 Task: Search one way flight ticket for 5 adults, 2 children, 1 infant in seat and 1 infant on lap in economy from San Antonio: San Antonio International Airport to Greensboro: Piedmont Triad International Airport on 5-1-2023. Choice of flights is Sun country airlines. Number of bags: 2 checked bags. Price is upto 40000. Outbound departure time preference is 9:45.
Action: Mouse moved to (183, 132)
Screenshot: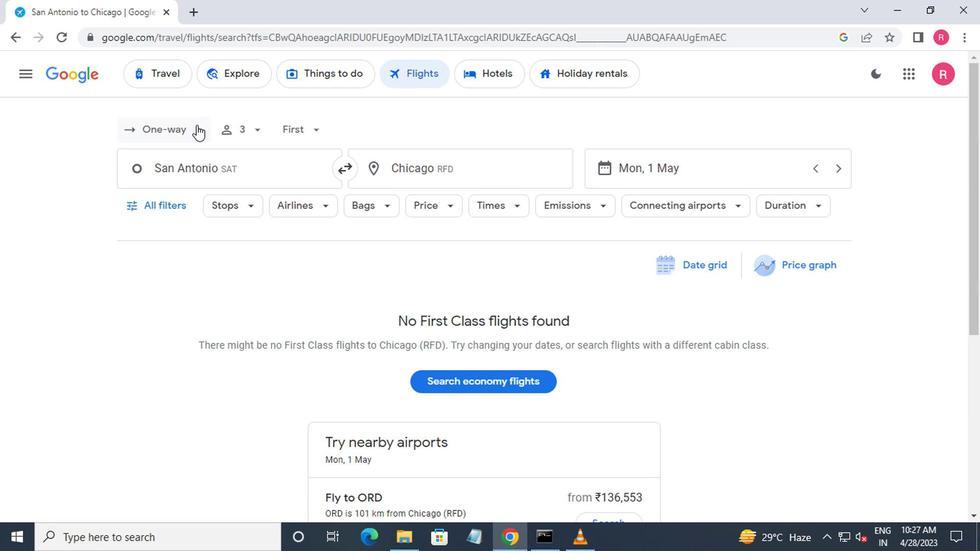 
Action: Mouse pressed left at (183, 132)
Screenshot: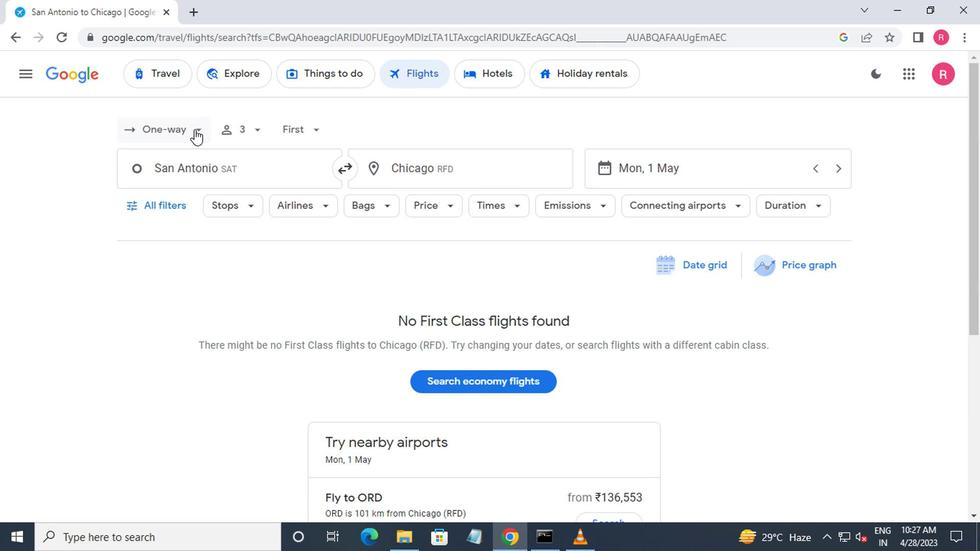 
Action: Mouse moved to (161, 191)
Screenshot: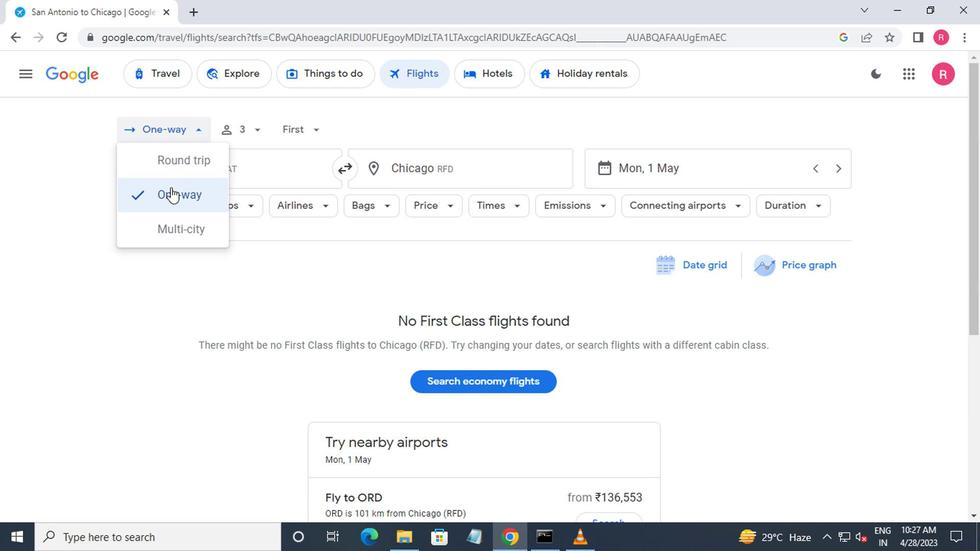 
Action: Mouse pressed left at (161, 191)
Screenshot: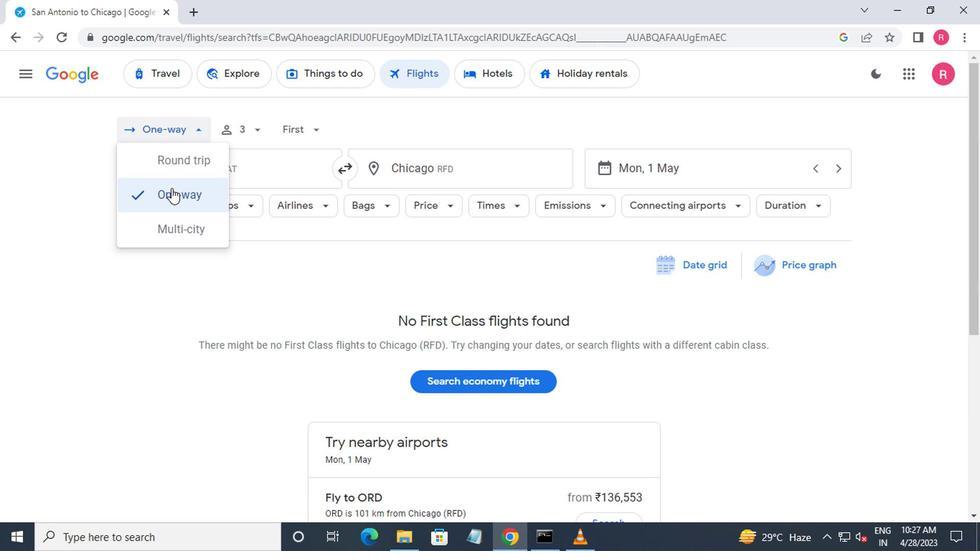 
Action: Mouse moved to (244, 138)
Screenshot: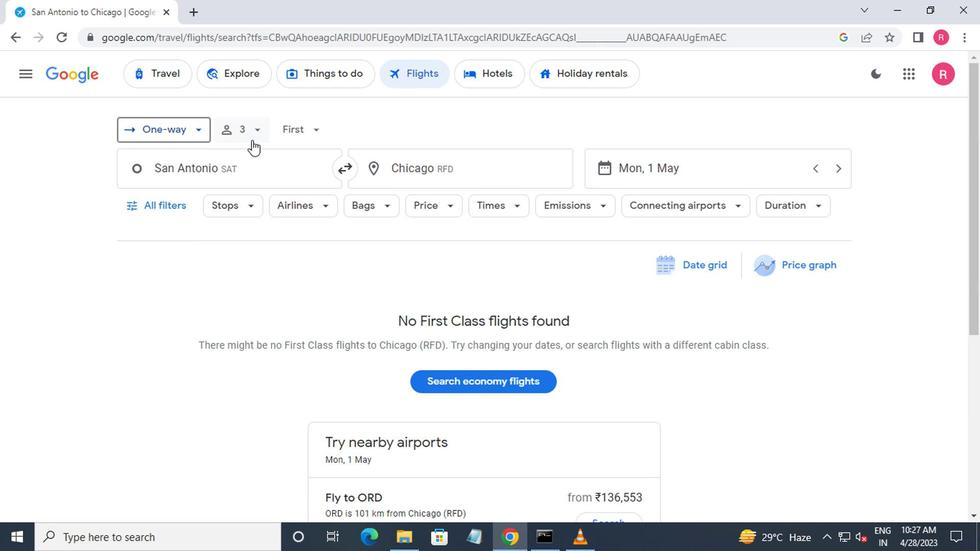 
Action: Mouse pressed left at (244, 138)
Screenshot: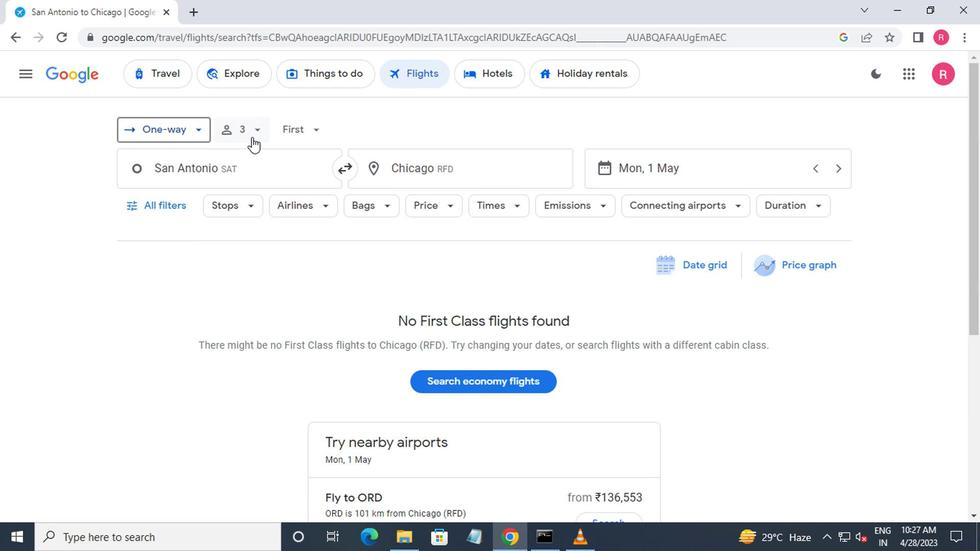 
Action: Mouse moved to (357, 168)
Screenshot: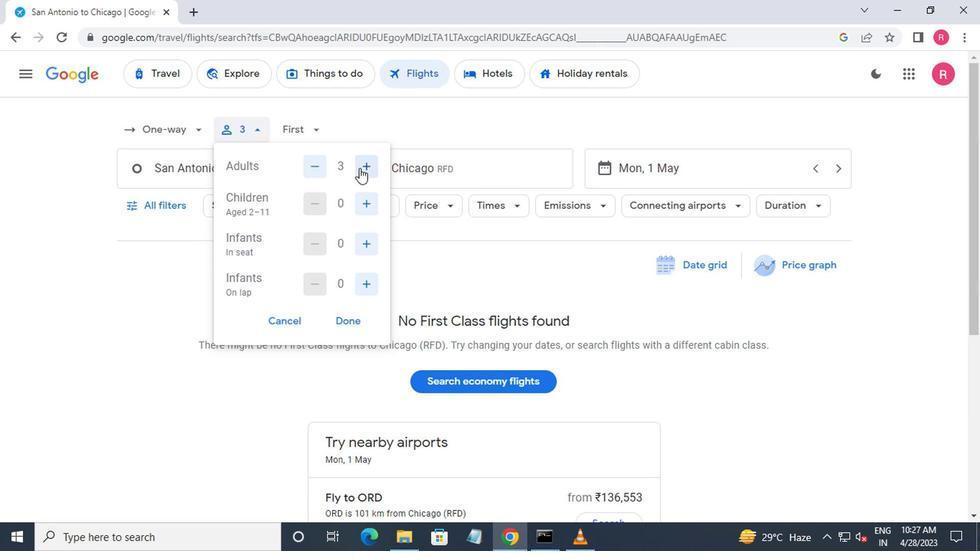 
Action: Mouse pressed left at (357, 168)
Screenshot: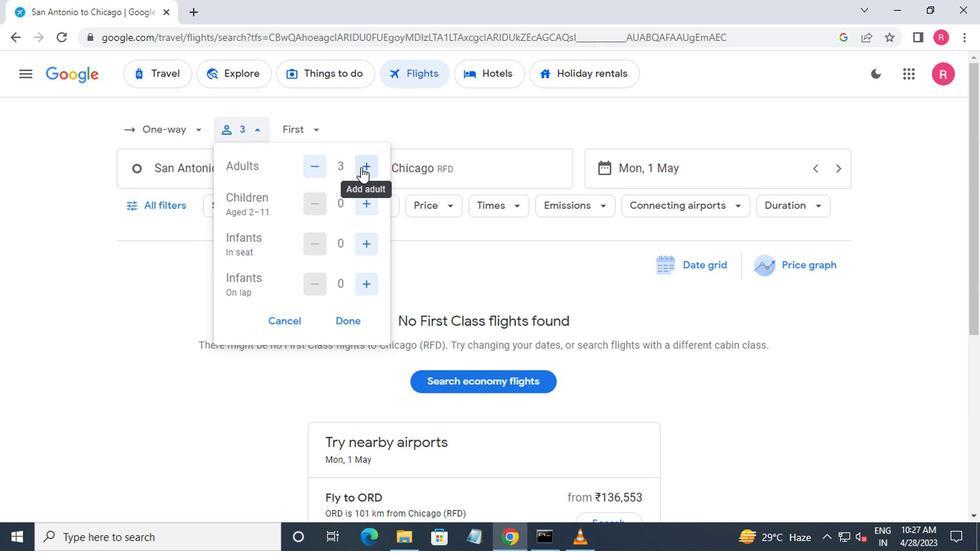 
Action: Mouse pressed left at (357, 168)
Screenshot: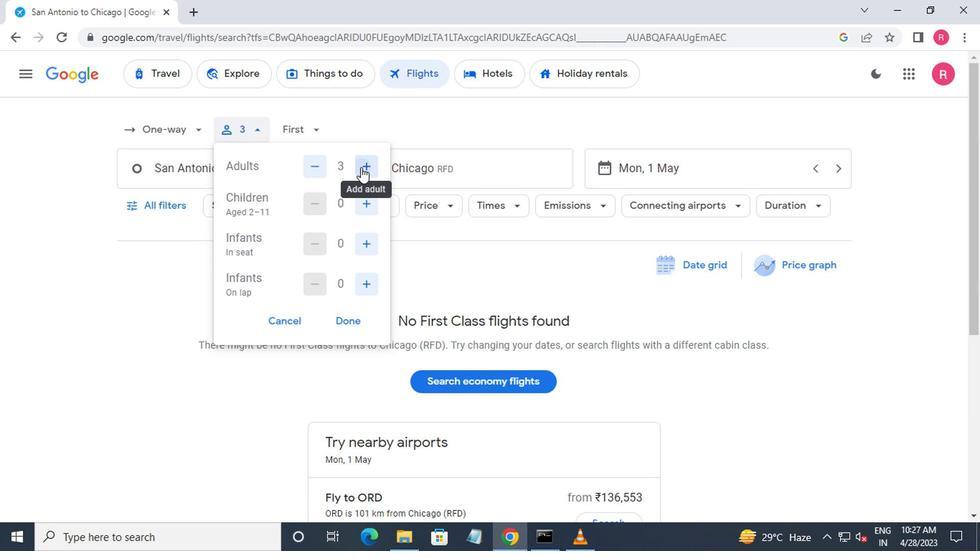 
Action: Mouse moved to (366, 204)
Screenshot: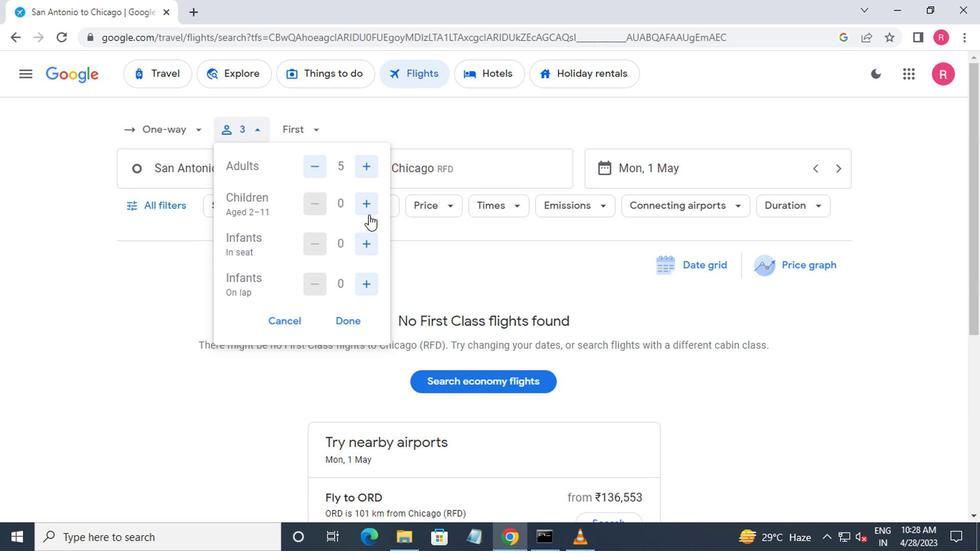 
Action: Mouse pressed left at (366, 204)
Screenshot: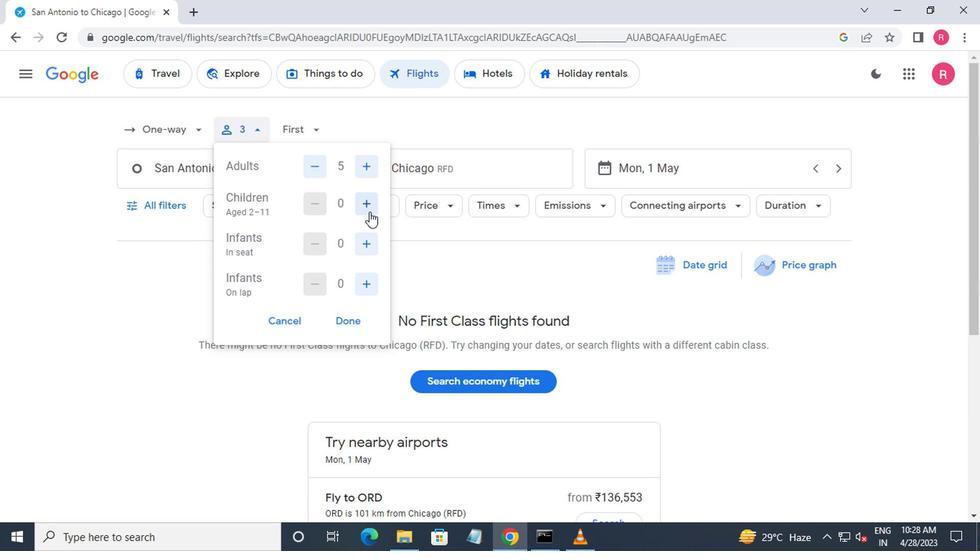 
Action: Mouse pressed left at (366, 204)
Screenshot: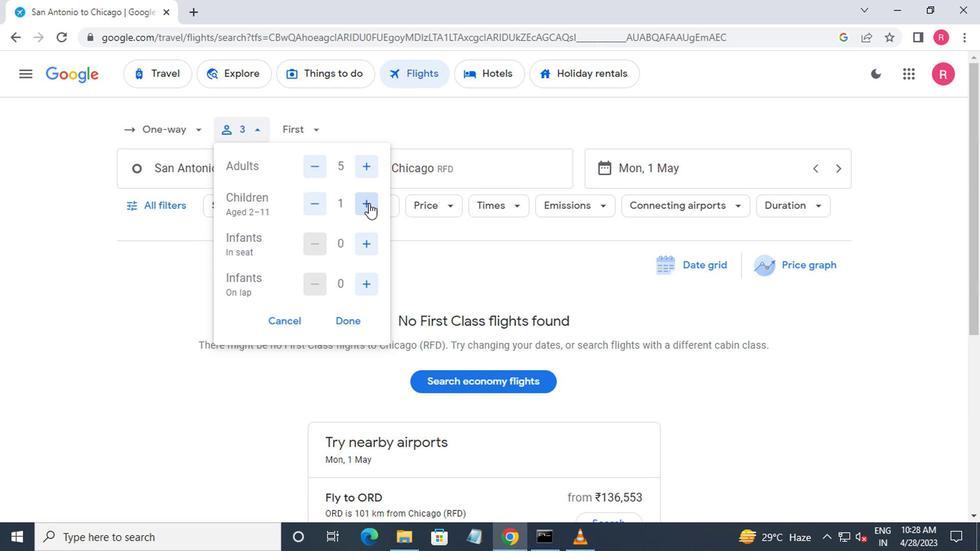 
Action: Mouse moved to (361, 239)
Screenshot: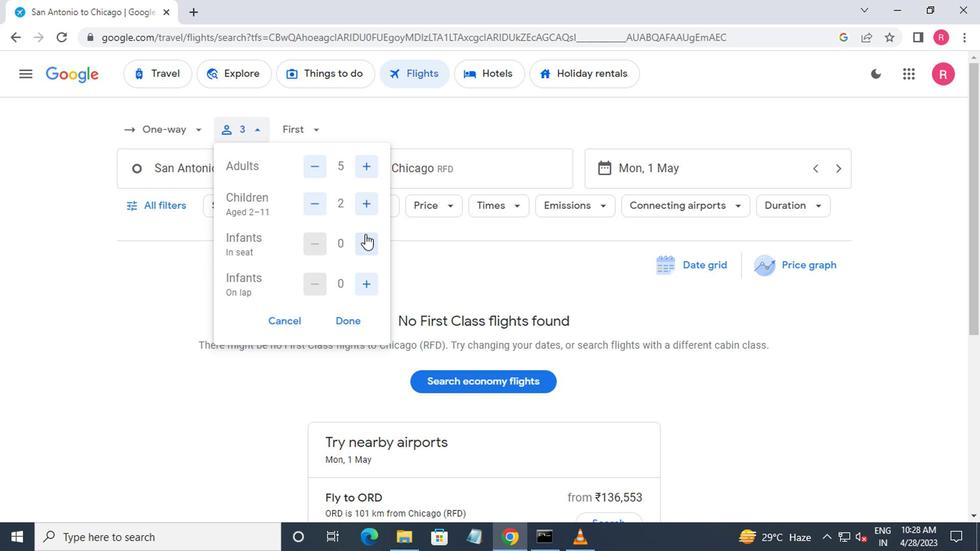 
Action: Mouse pressed left at (361, 239)
Screenshot: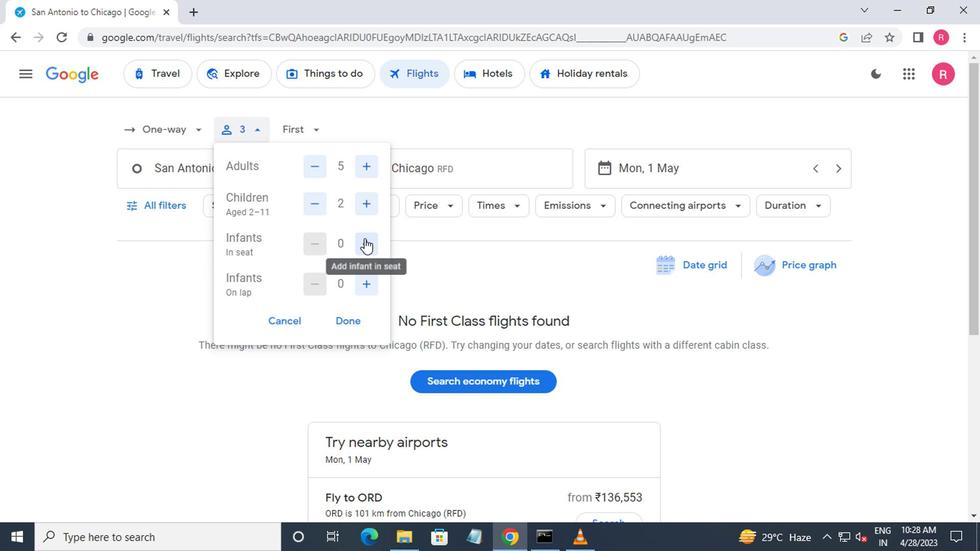 
Action: Mouse moved to (358, 280)
Screenshot: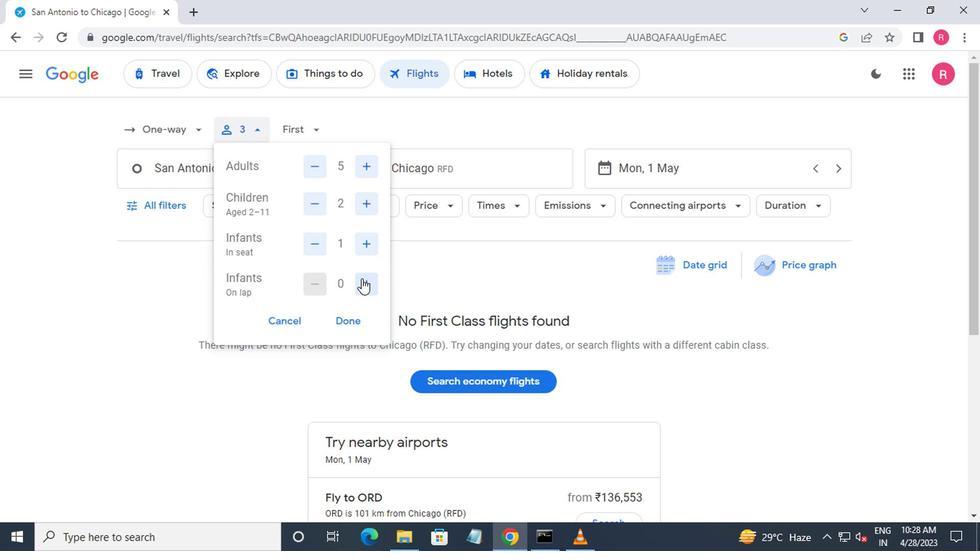
Action: Mouse pressed left at (358, 280)
Screenshot: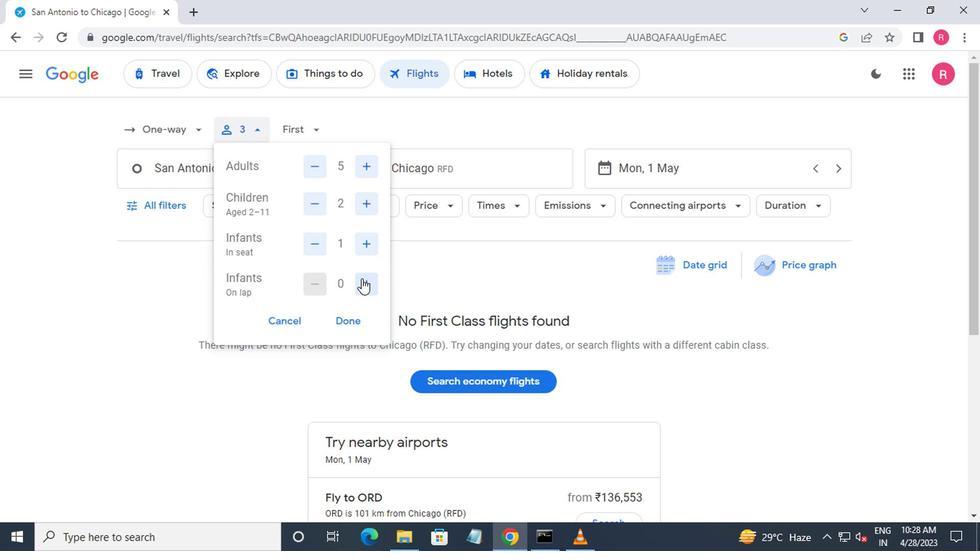 
Action: Mouse moved to (346, 317)
Screenshot: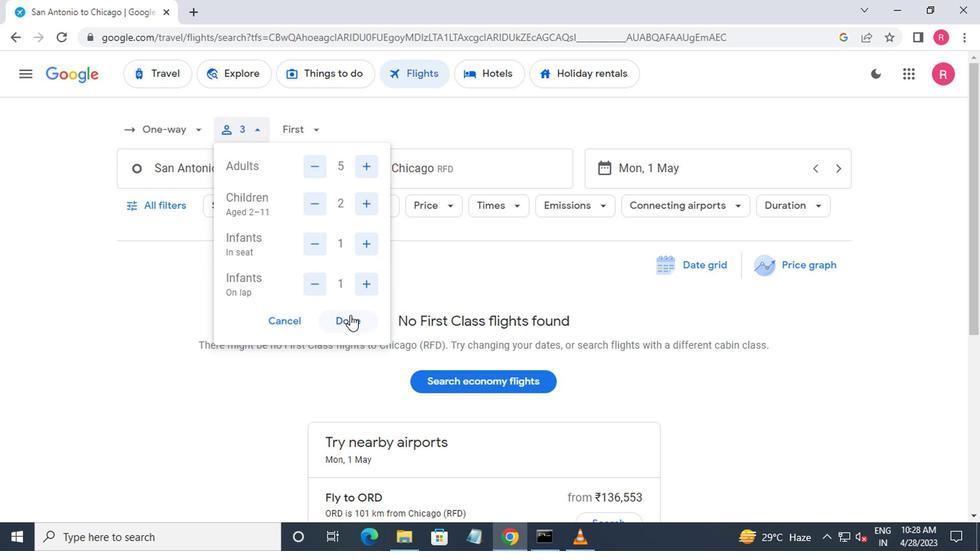 
Action: Mouse pressed left at (346, 317)
Screenshot: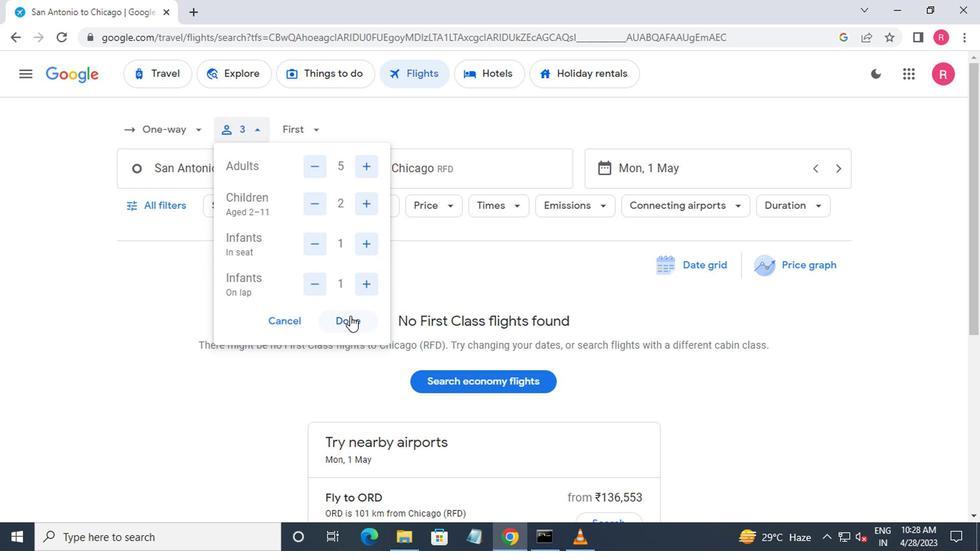 
Action: Mouse moved to (302, 138)
Screenshot: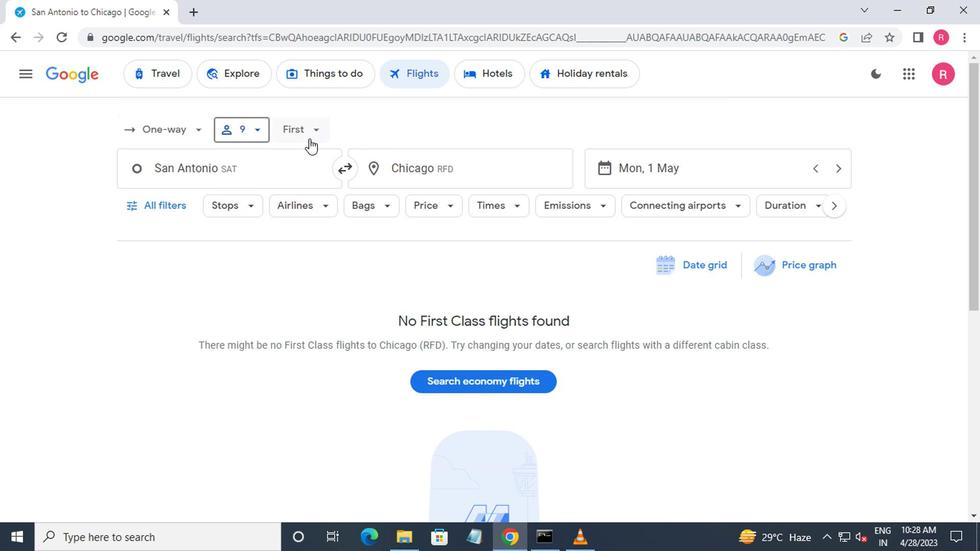 
Action: Mouse pressed left at (302, 138)
Screenshot: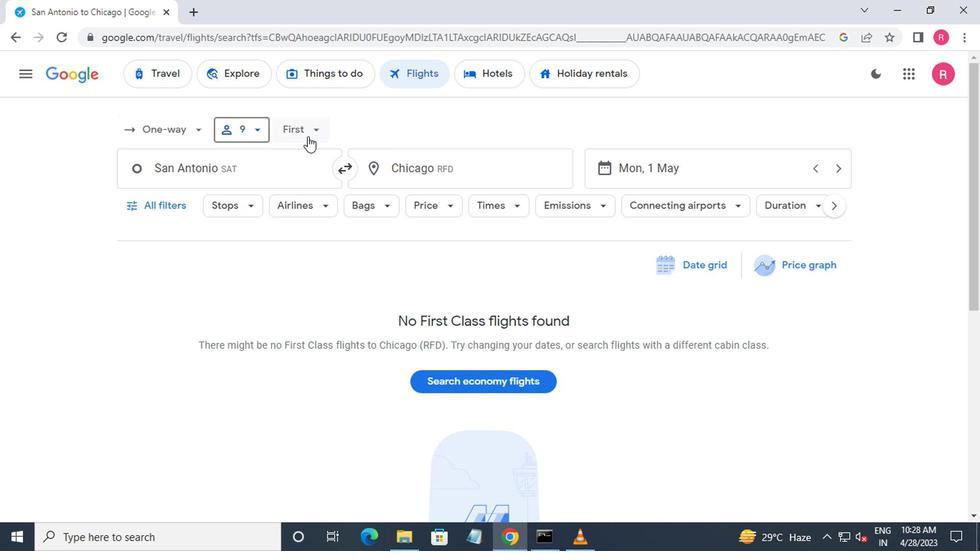 
Action: Mouse moved to (324, 171)
Screenshot: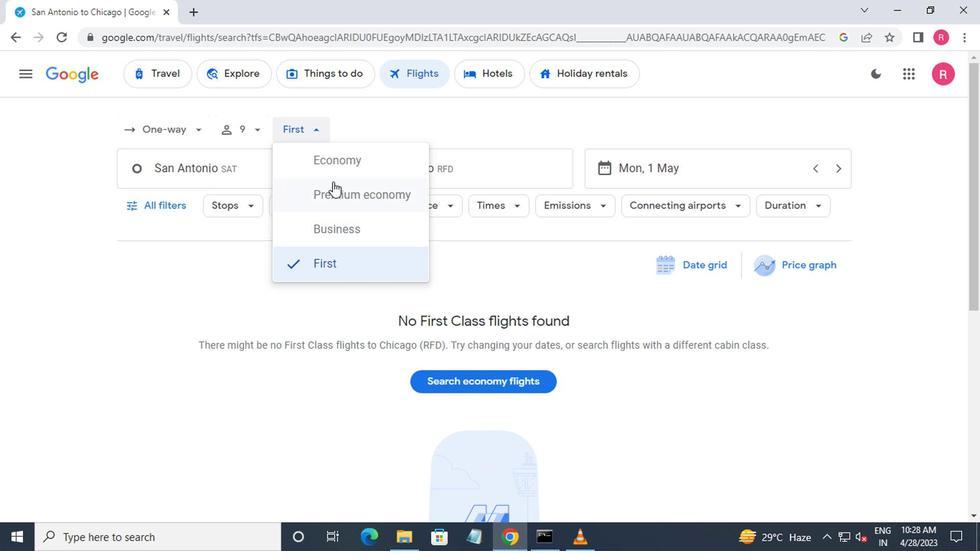 
Action: Mouse pressed left at (324, 171)
Screenshot: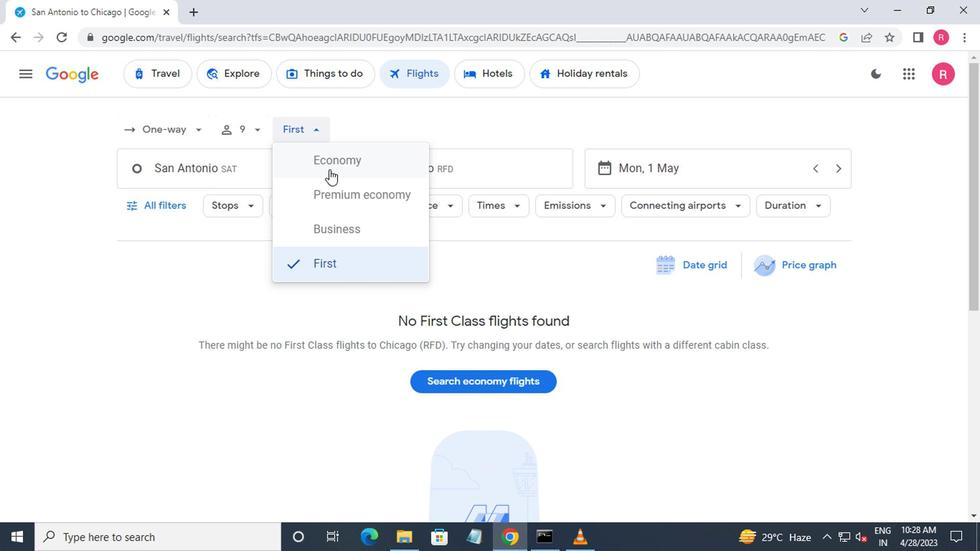 
Action: Mouse moved to (255, 179)
Screenshot: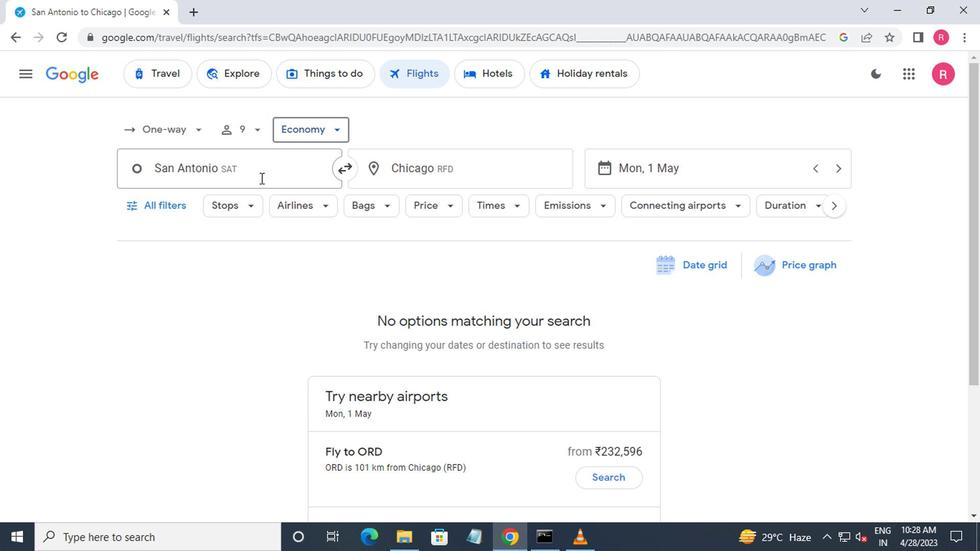 
Action: Mouse pressed left at (255, 179)
Screenshot: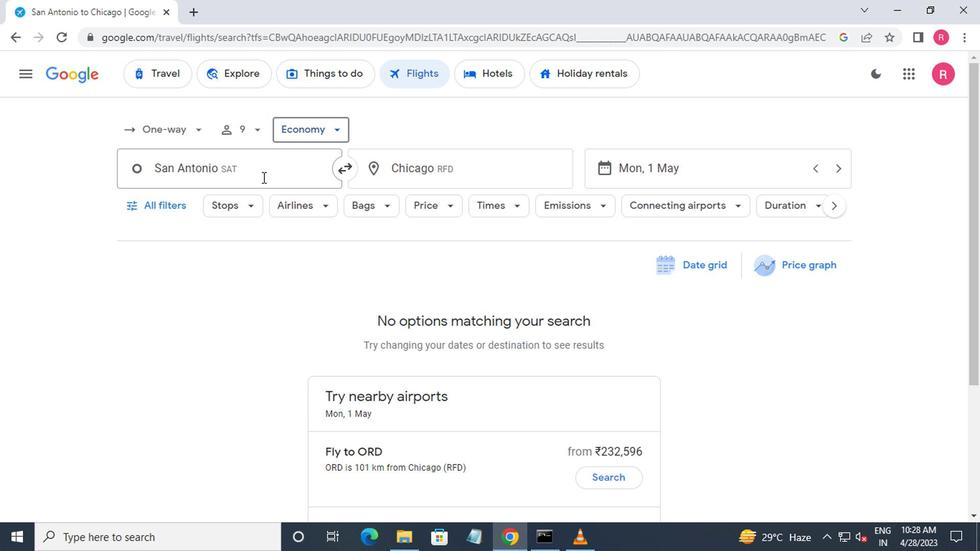 
Action: Mouse moved to (478, 168)
Screenshot: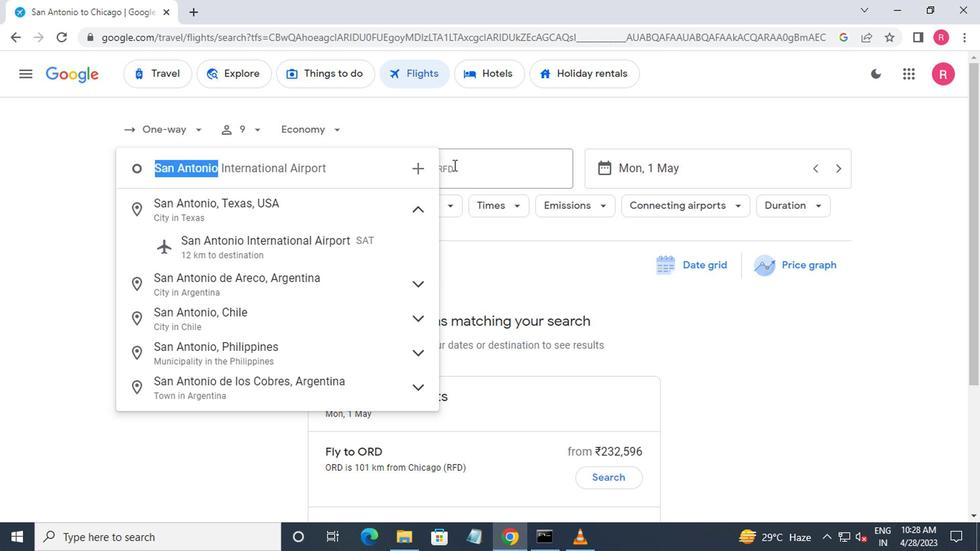 
Action: Mouse pressed left at (478, 168)
Screenshot: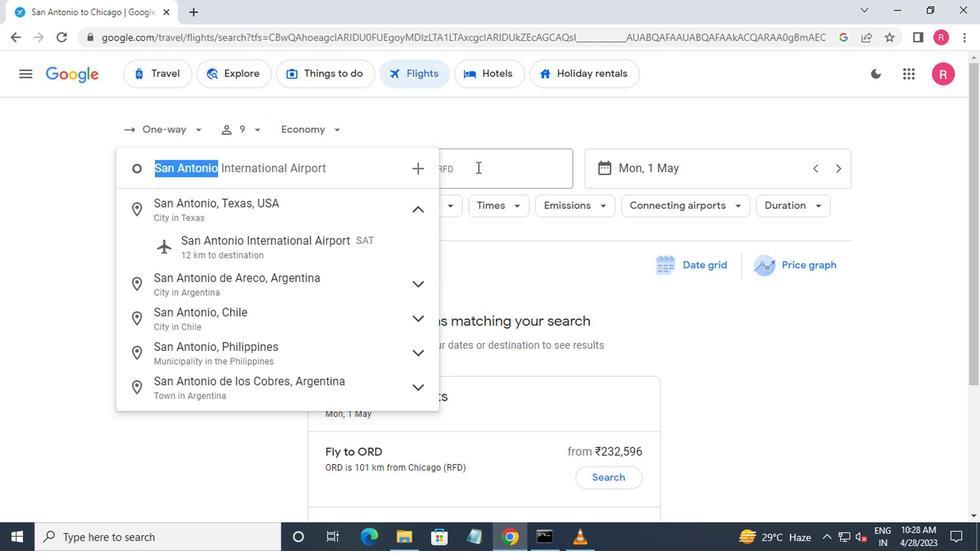 
Action: Mouse moved to (429, 151)
Screenshot: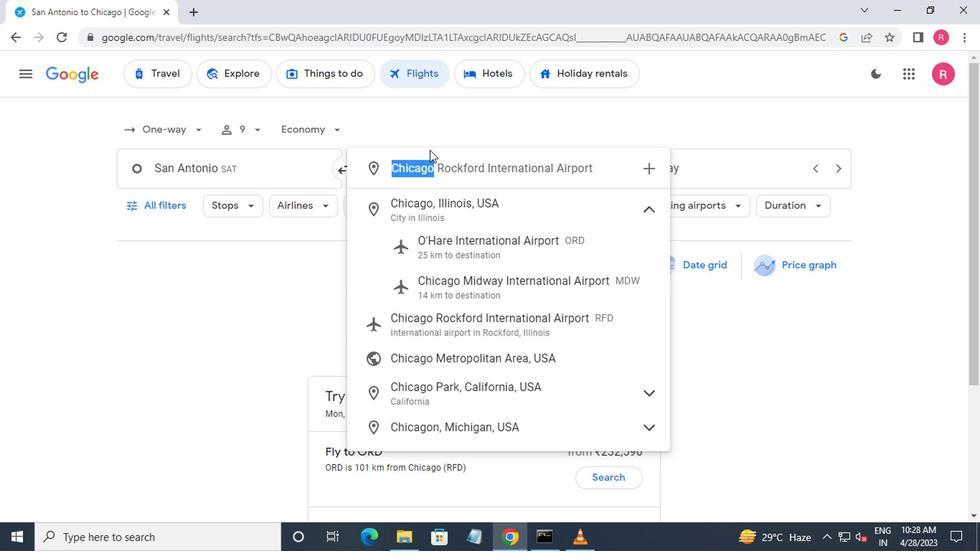 
Action: Key pressed pied
Screenshot: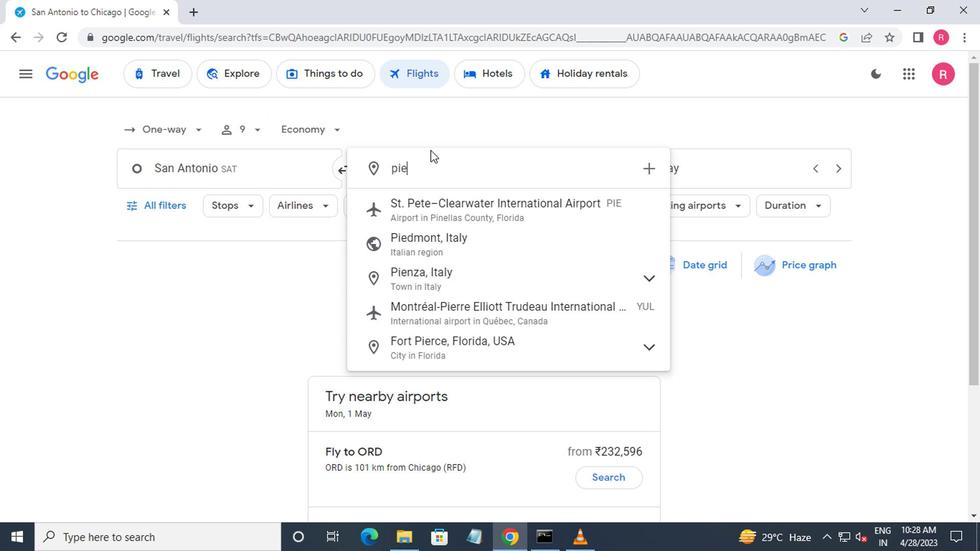 
Action: Mouse moved to (457, 283)
Screenshot: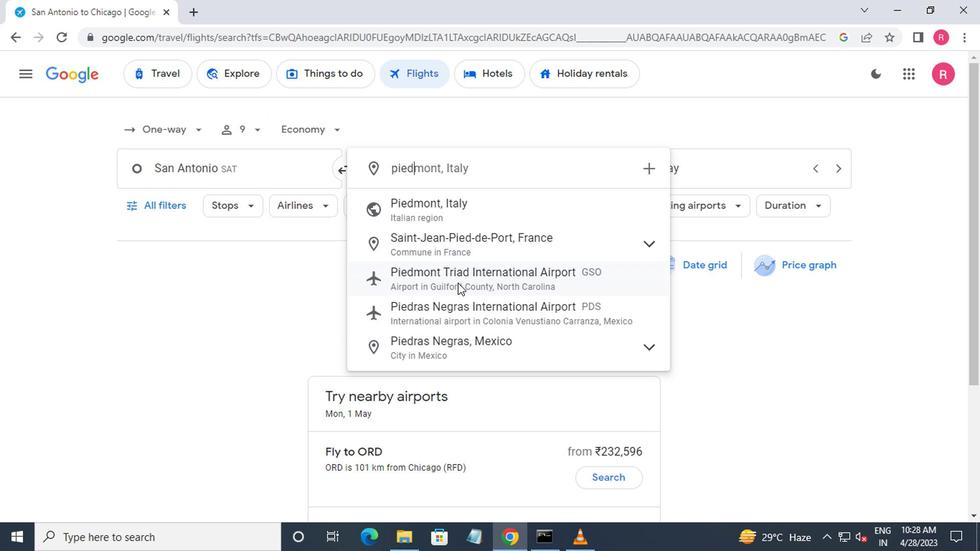 
Action: Mouse pressed left at (457, 283)
Screenshot: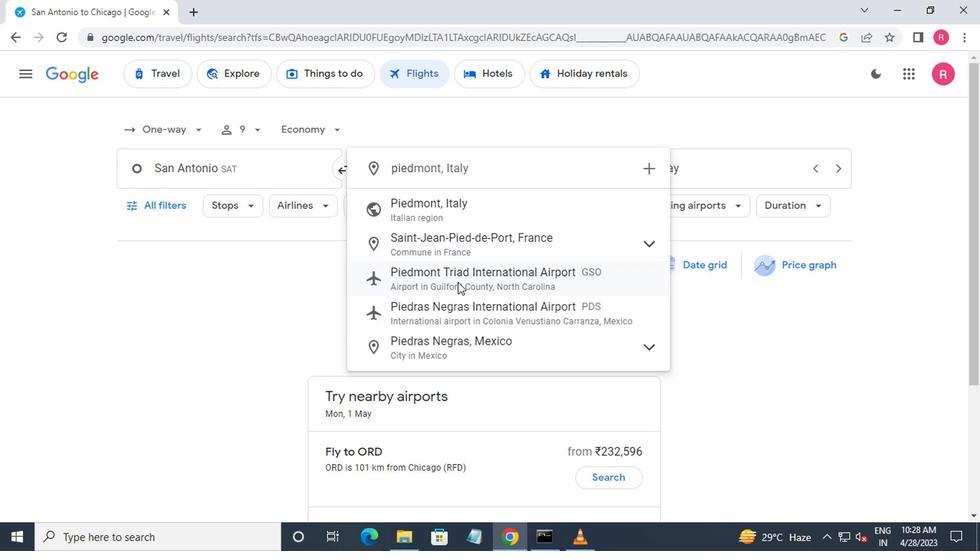 
Action: Mouse moved to (699, 174)
Screenshot: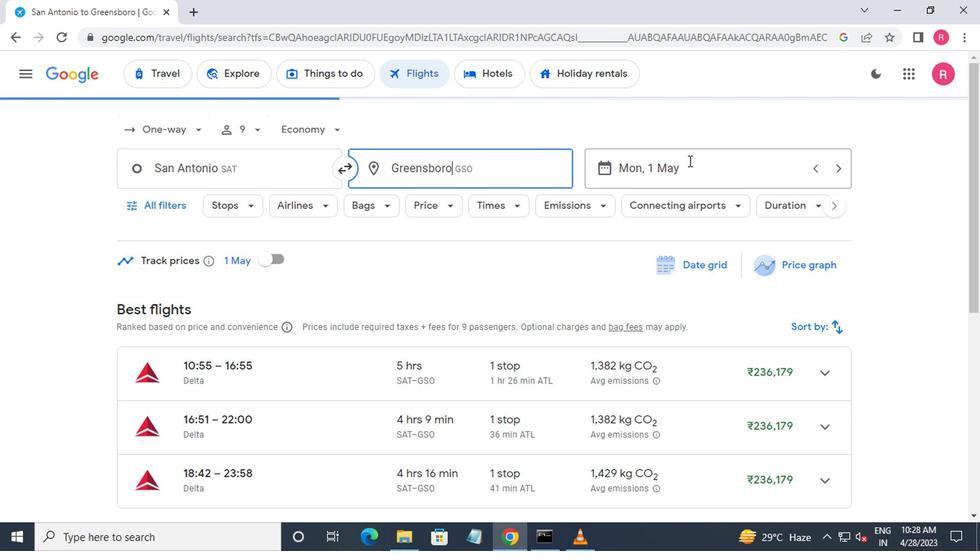 
Action: Mouse pressed left at (699, 174)
Screenshot: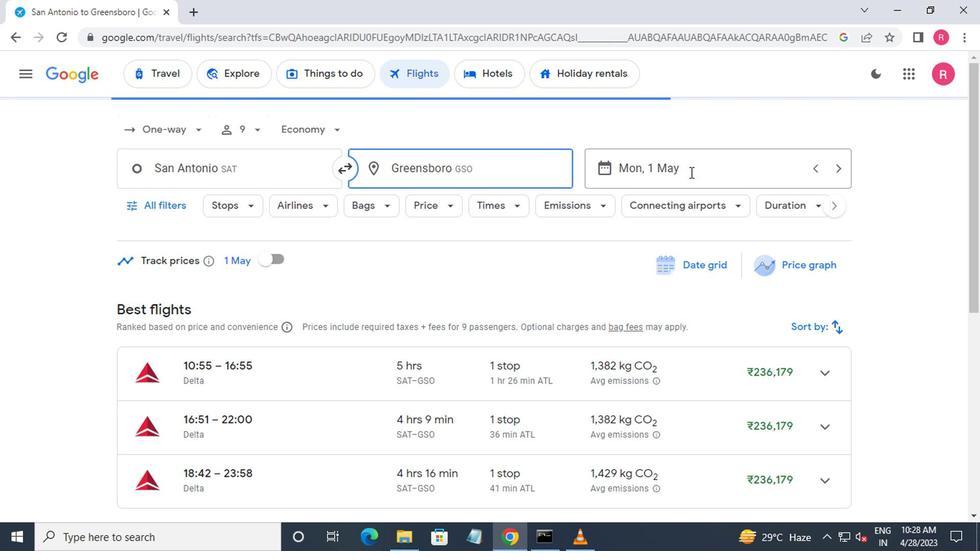 
Action: Mouse moved to (689, 149)
Screenshot: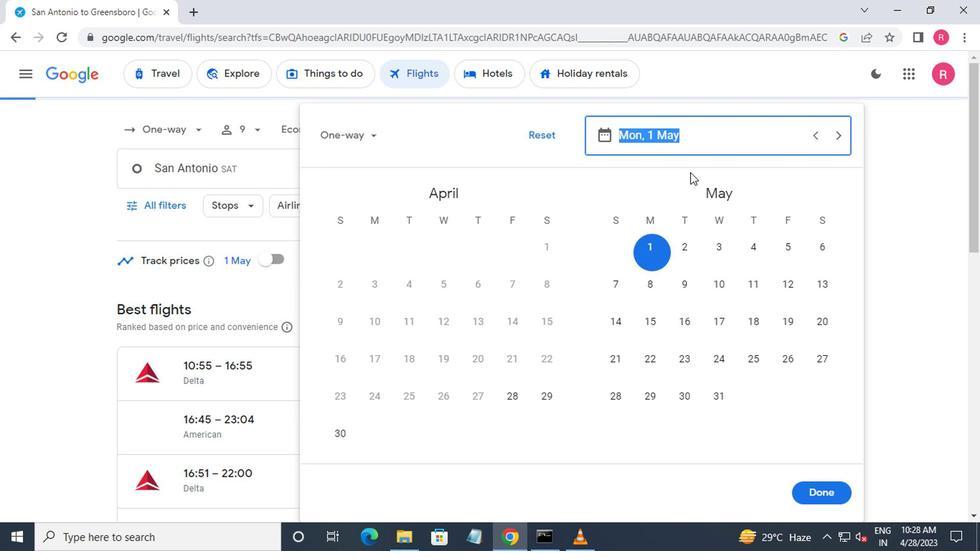 
Action: Key pressed <Key.enter>
Screenshot: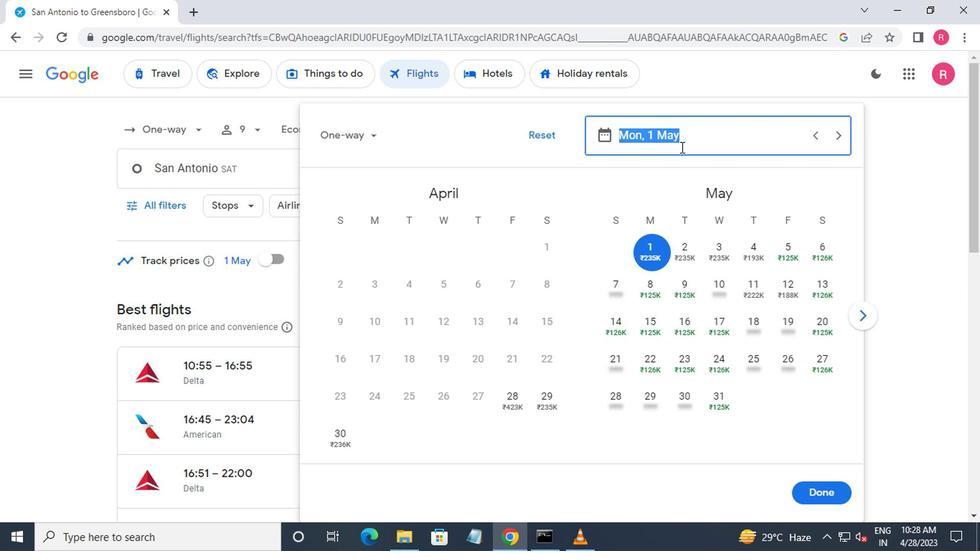 
Action: Mouse moved to (123, 199)
Screenshot: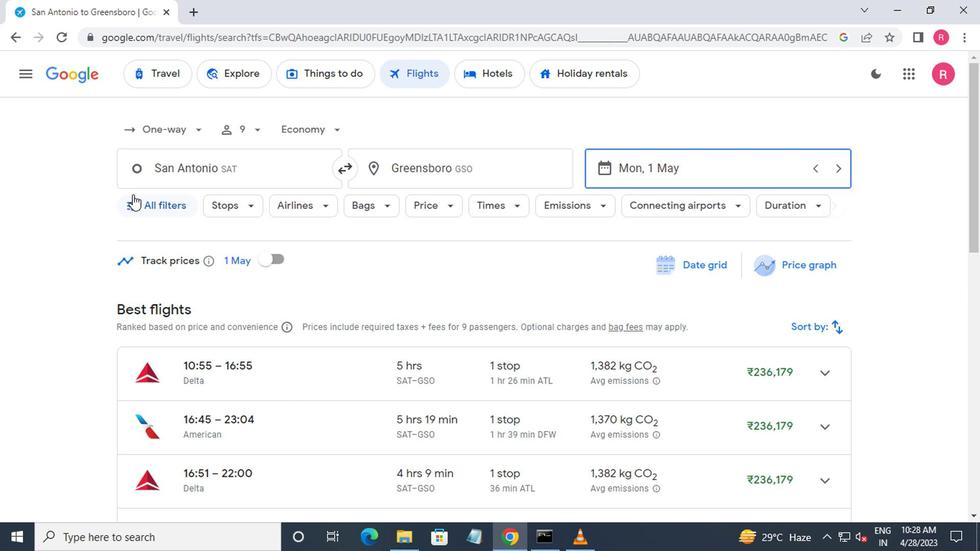 
Action: Mouse pressed left at (123, 199)
Screenshot: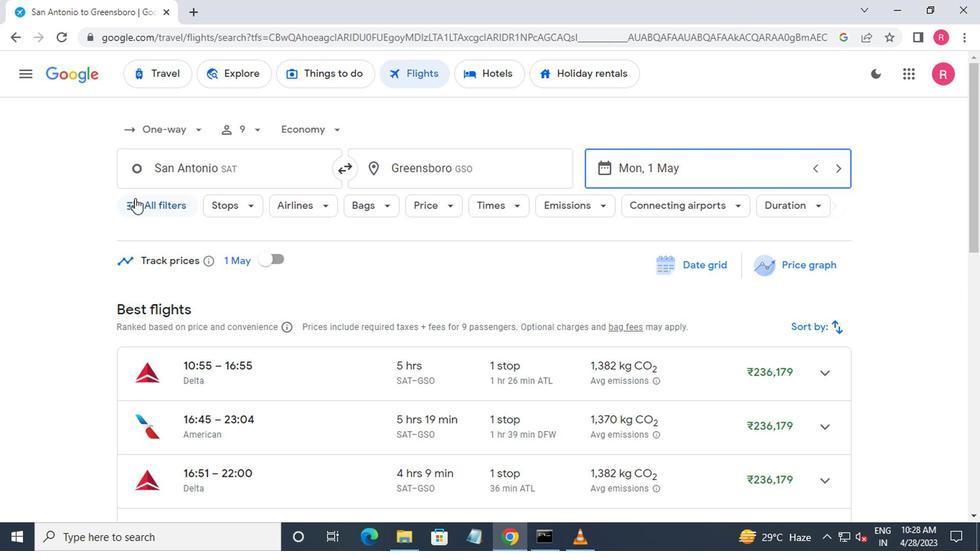 
Action: Mouse moved to (123, 211)
Screenshot: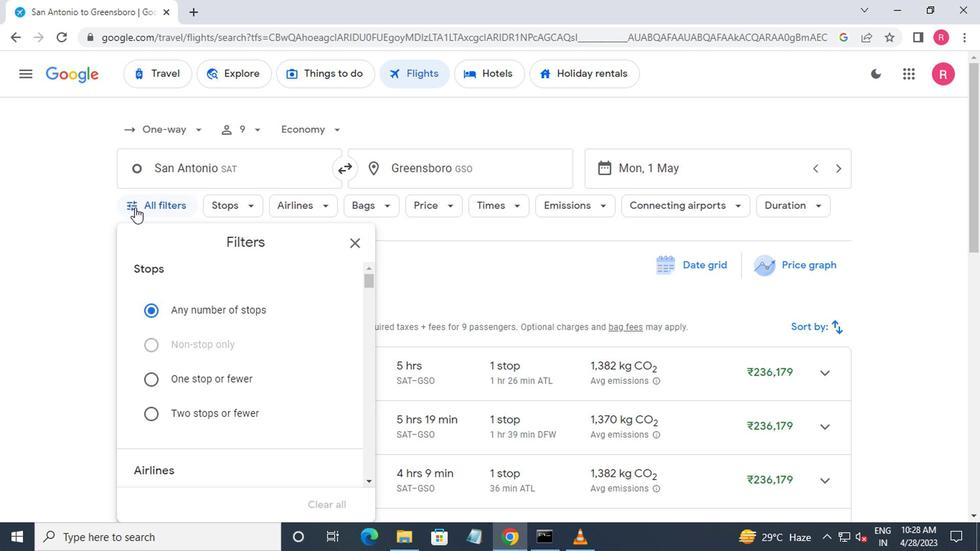 
Action: Mouse scrolled (123, 211) with delta (0, 0)
Screenshot: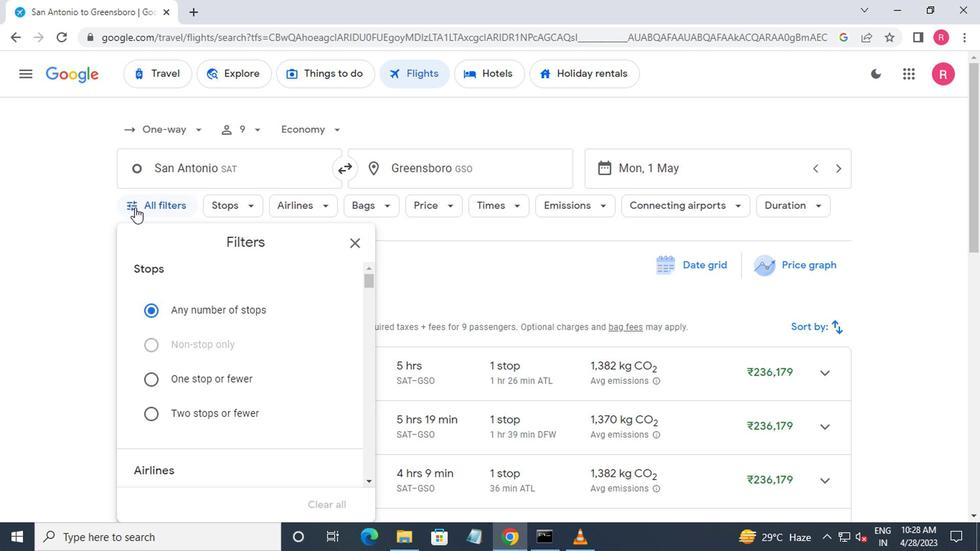 
Action: Mouse moved to (135, 236)
Screenshot: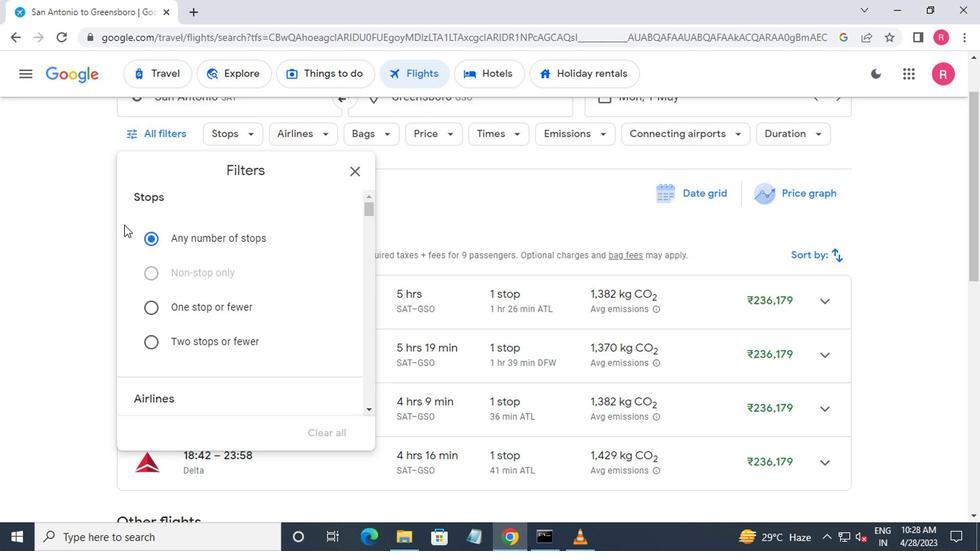 
Action: Mouse scrolled (135, 236) with delta (0, 0)
Screenshot: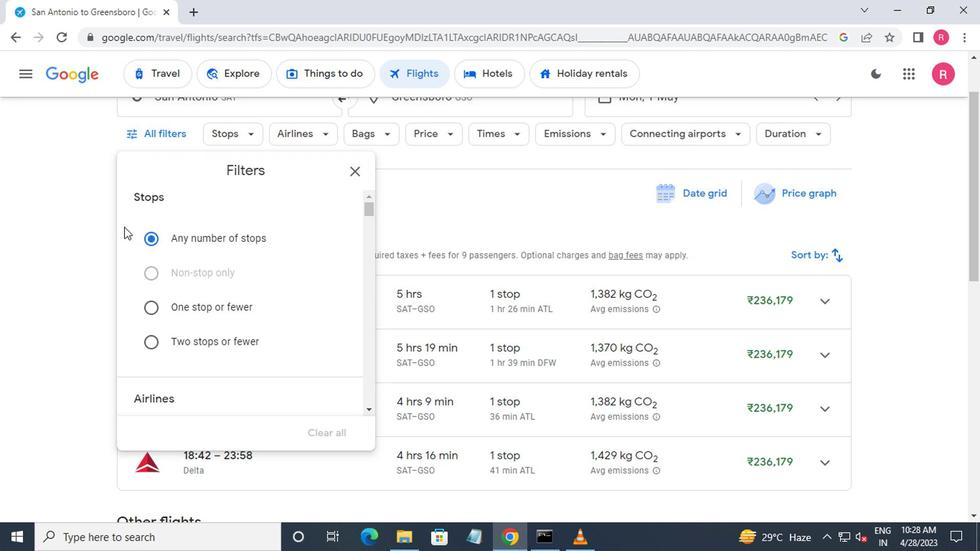 
Action: Mouse moved to (136, 236)
Screenshot: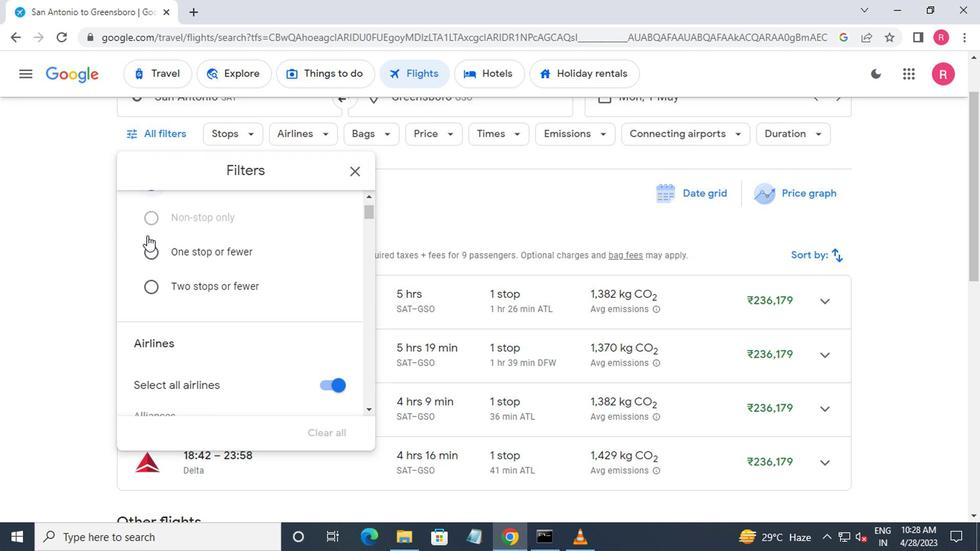 
Action: Mouse scrolled (136, 236) with delta (0, 0)
Screenshot: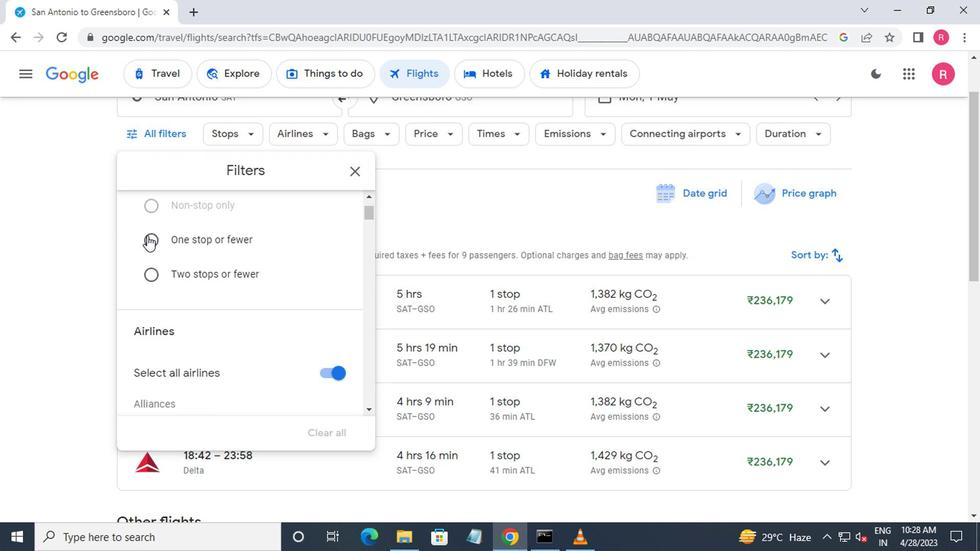 
Action: Mouse moved to (138, 238)
Screenshot: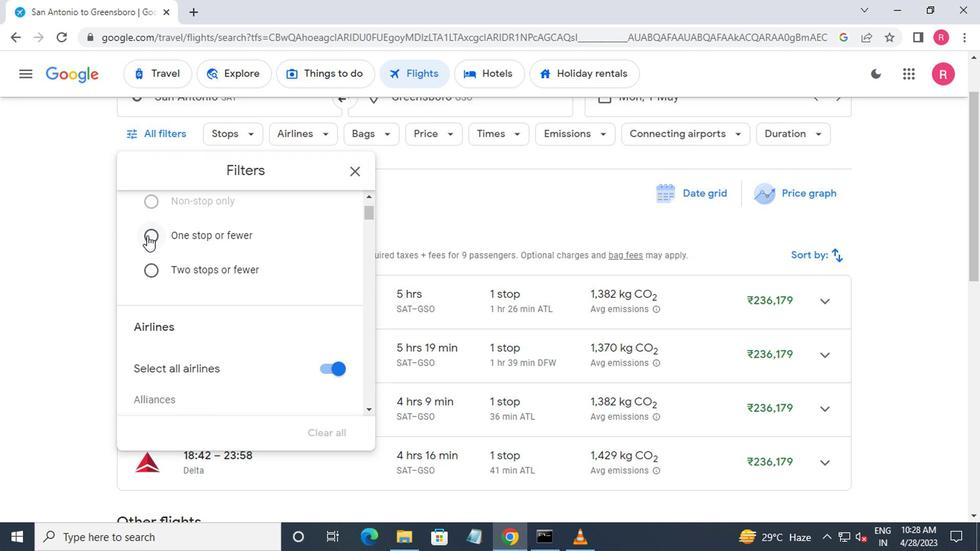 
Action: Mouse scrolled (138, 237) with delta (0, 0)
Screenshot: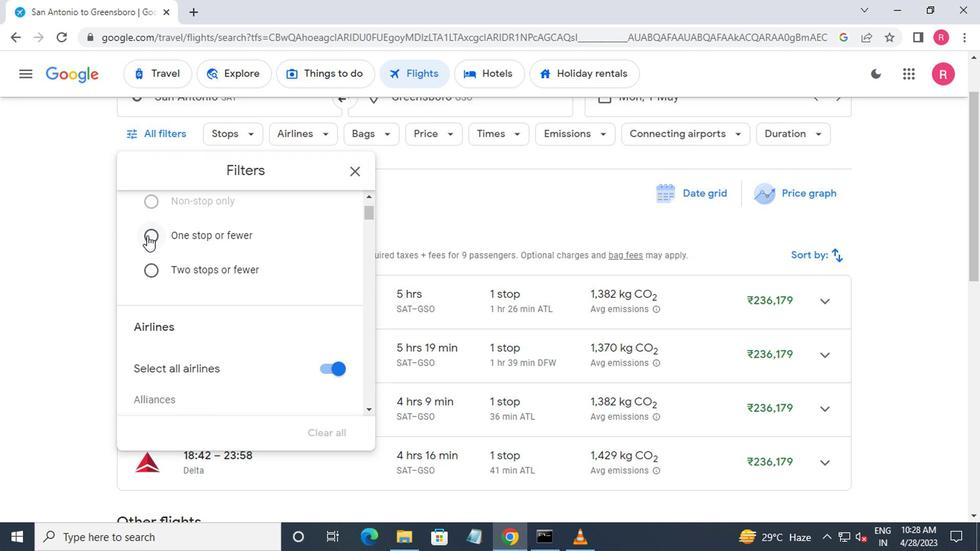 
Action: Mouse moved to (330, 226)
Screenshot: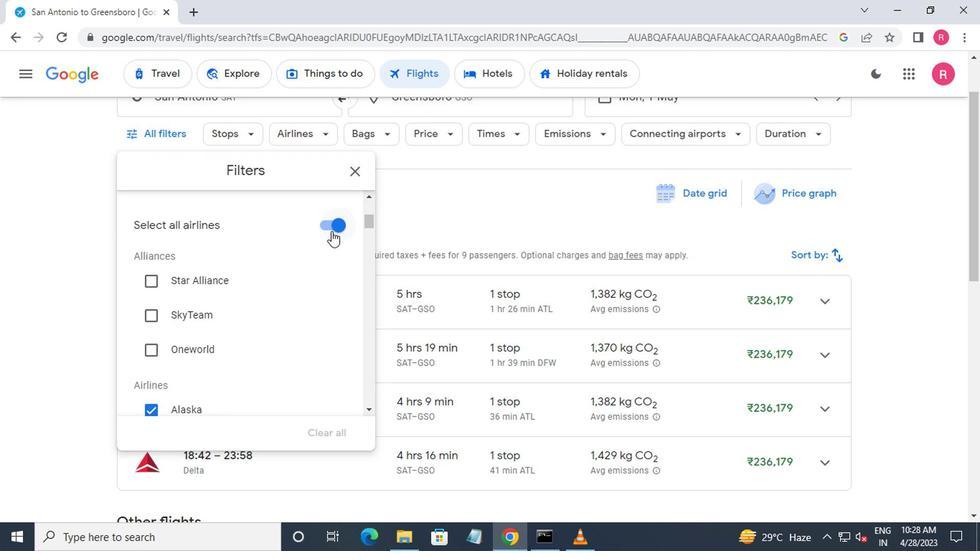 
Action: Mouse pressed left at (330, 226)
Screenshot: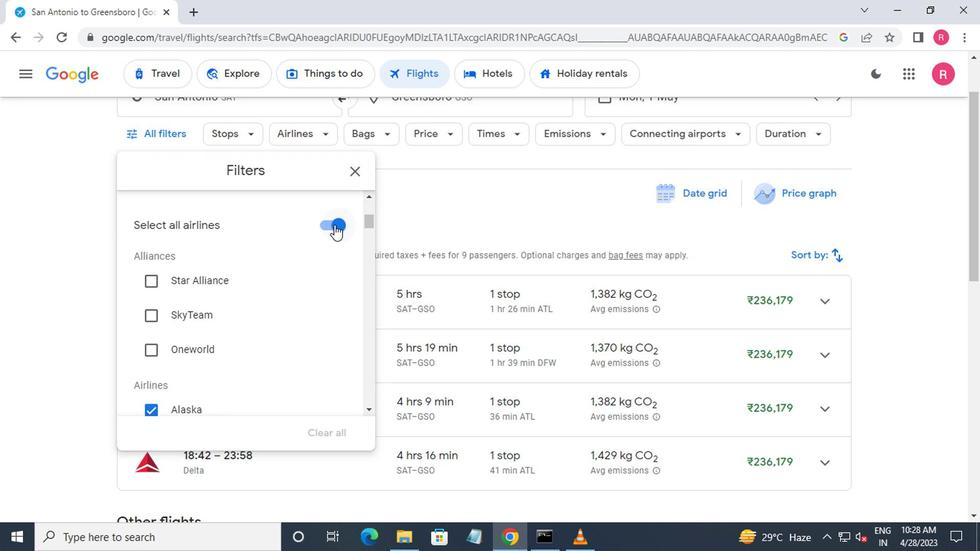 
Action: Mouse moved to (189, 289)
Screenshot: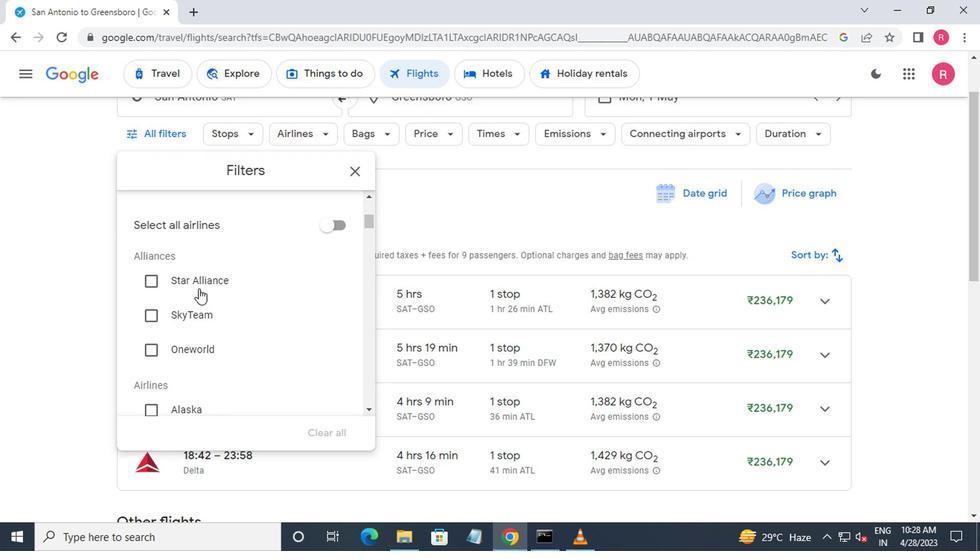 
Action: Mouse scrolled (189, 289) with delta (0, 0)
Screenshot: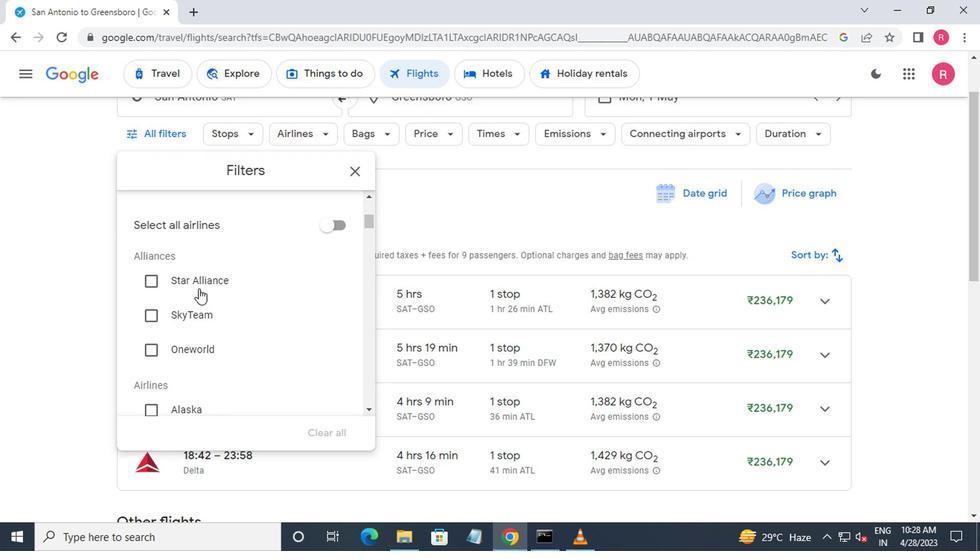 
Action: Mouse scrolled (189, 289) with delta (0, 0)
Screenshot: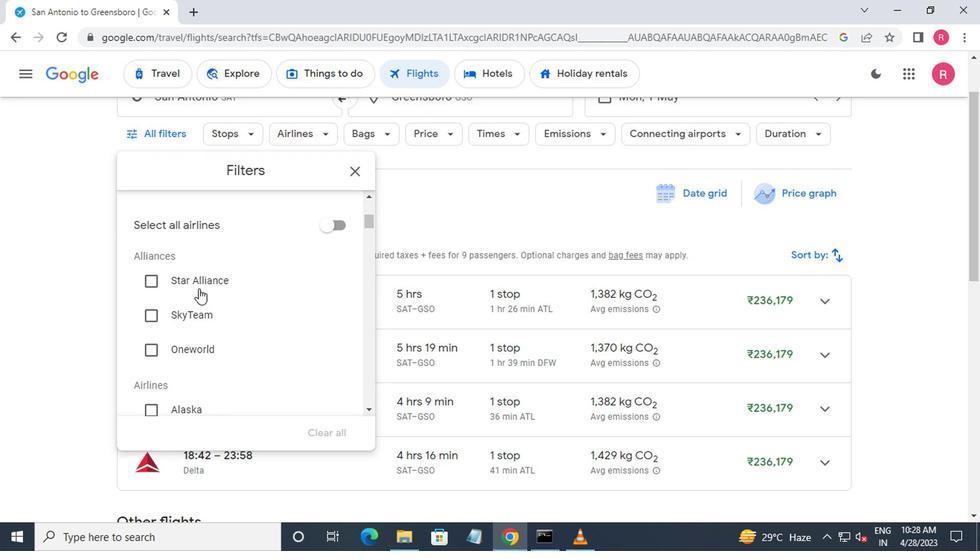 
Action: Mouse moved to (189, 289)
Screenshot: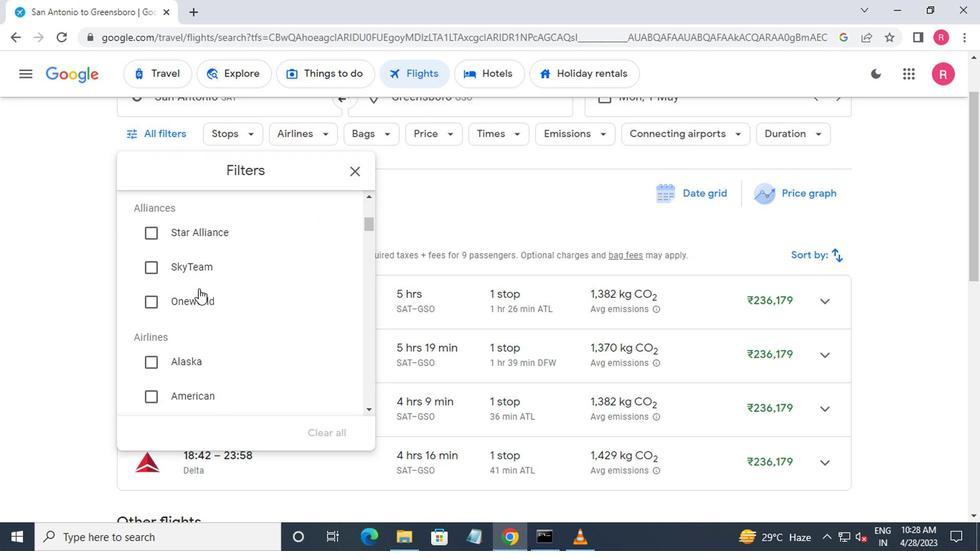 
Action: Mouse scrolled (189, 289) with delta (0, 0)
Screenshot: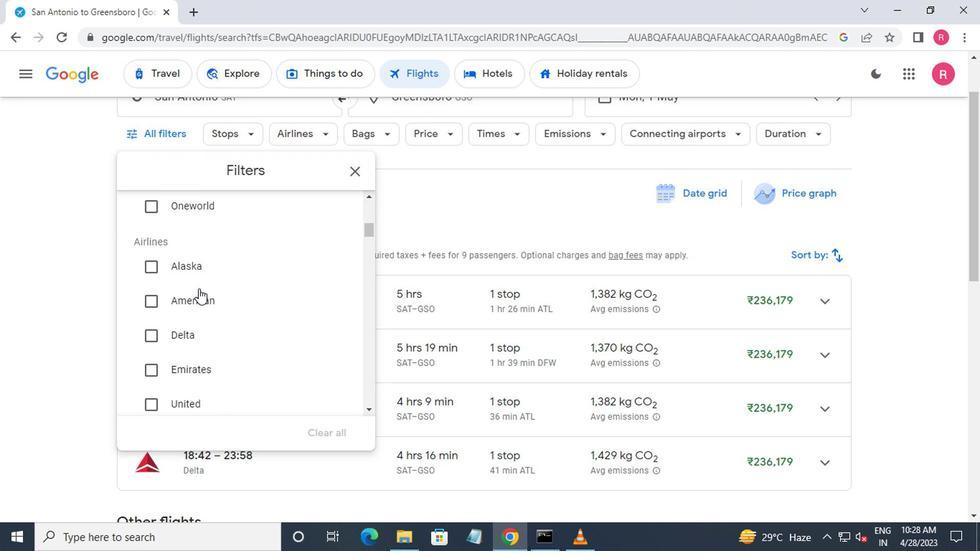 
Action: Mouse moved to (189, 290)
Screenshot: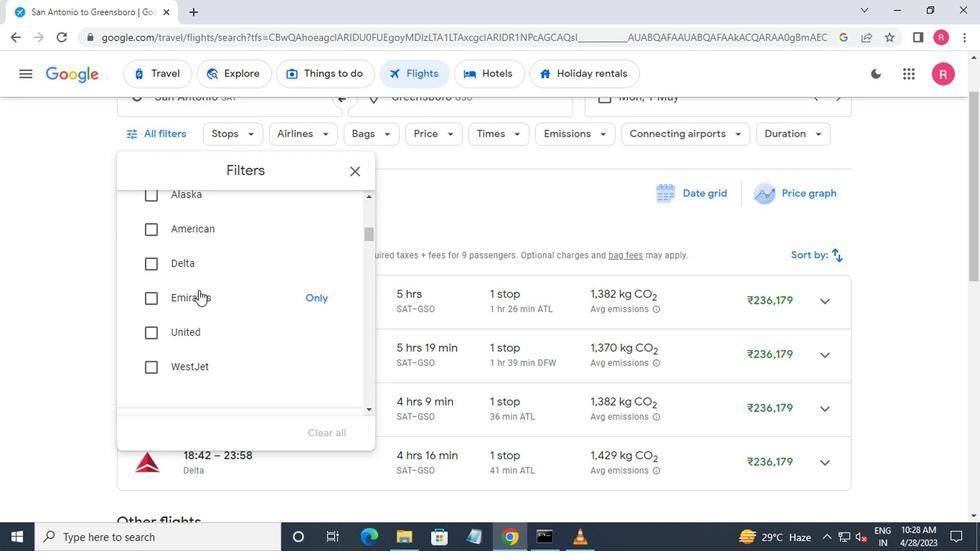 
Action: Mouse scrolled (189, 291) with delta (0, 1)
Screenshot: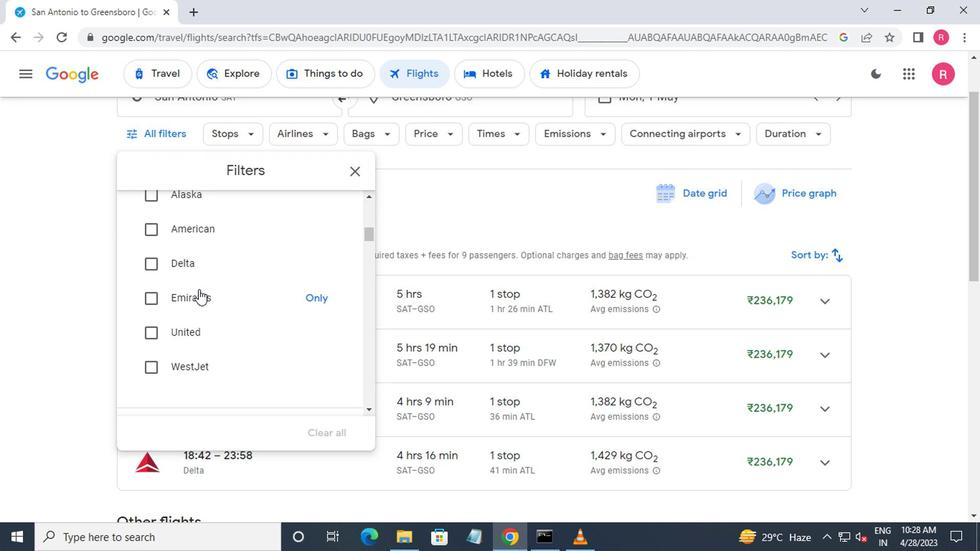 
Action: Mouse moved to (188, 289)
Screenshot: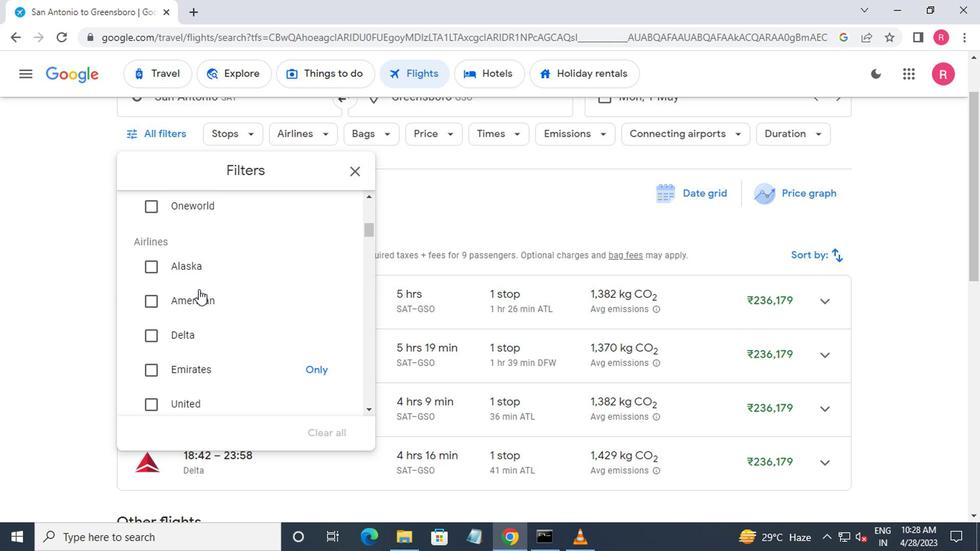 
Action: Mouse scrolled (188, 290) with delta (0, 0)
Screenshot: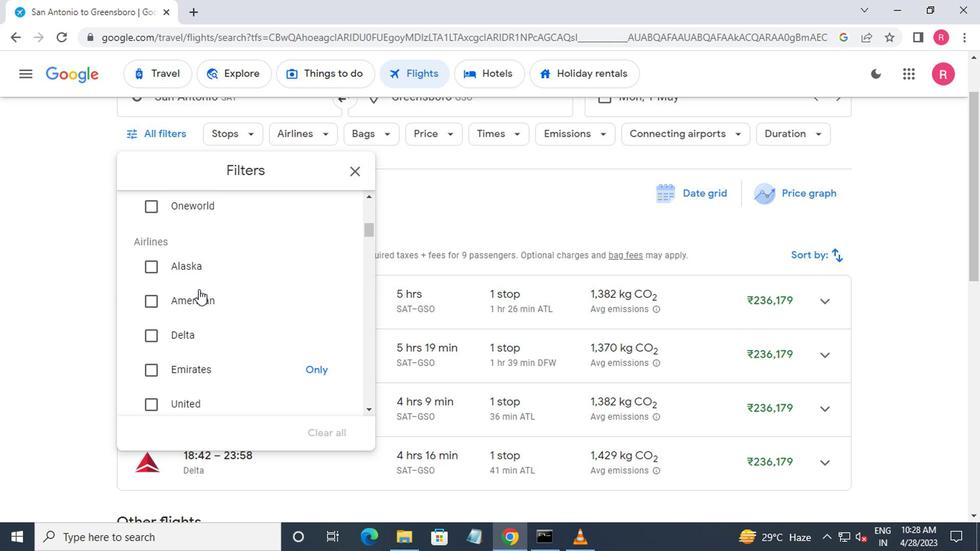 
Action: Mouse moved to (186, 287)
Screenshot: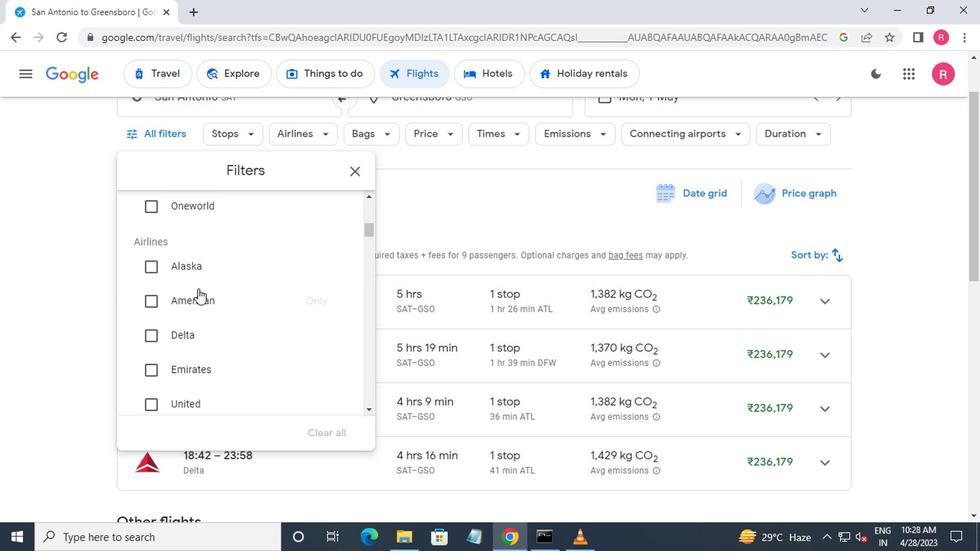 
Action: Mouse scrolled (186, 288) with delta (0, 0)
Screenshot: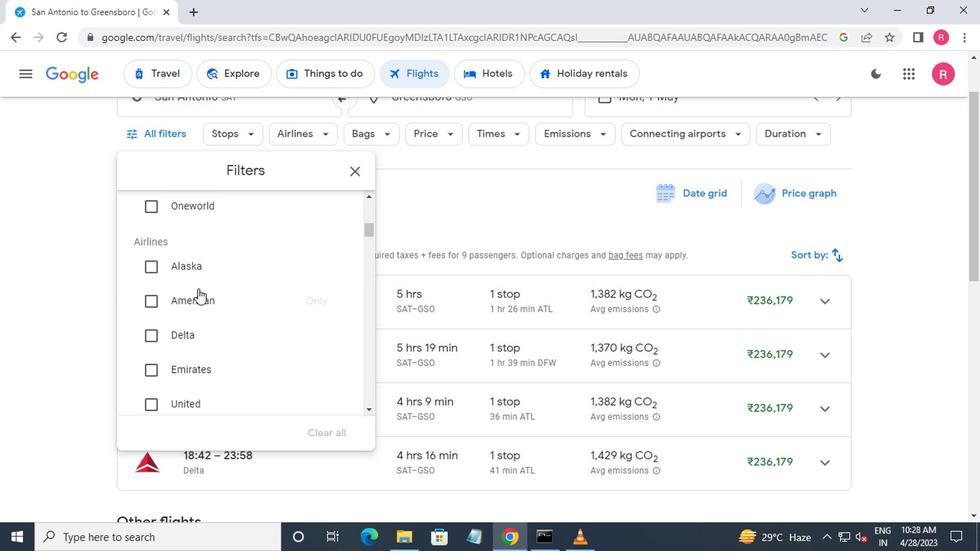 
Action: Mouse moved to (174, 293)
Screenshot: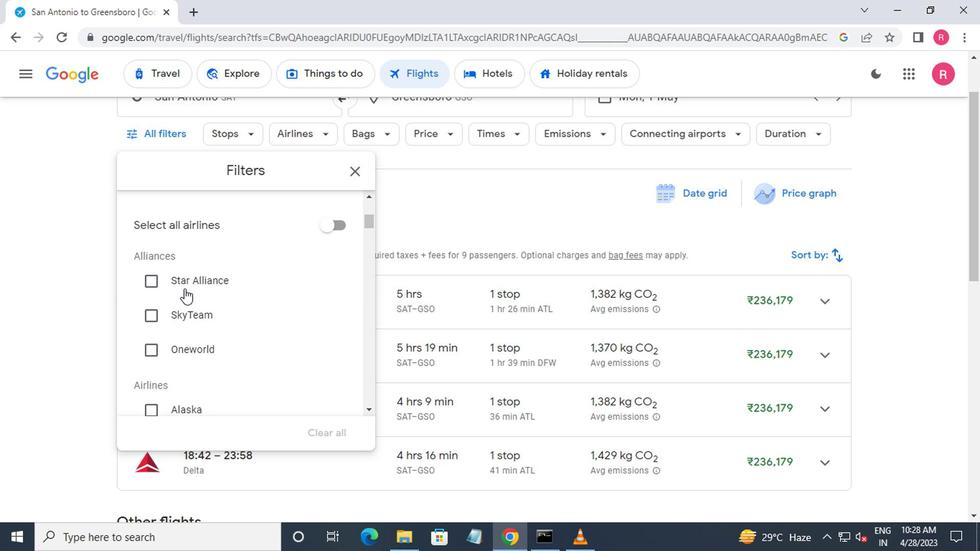 
Action: Mouse scrolled (174, 291) with delta (0, -1)
Screenshot: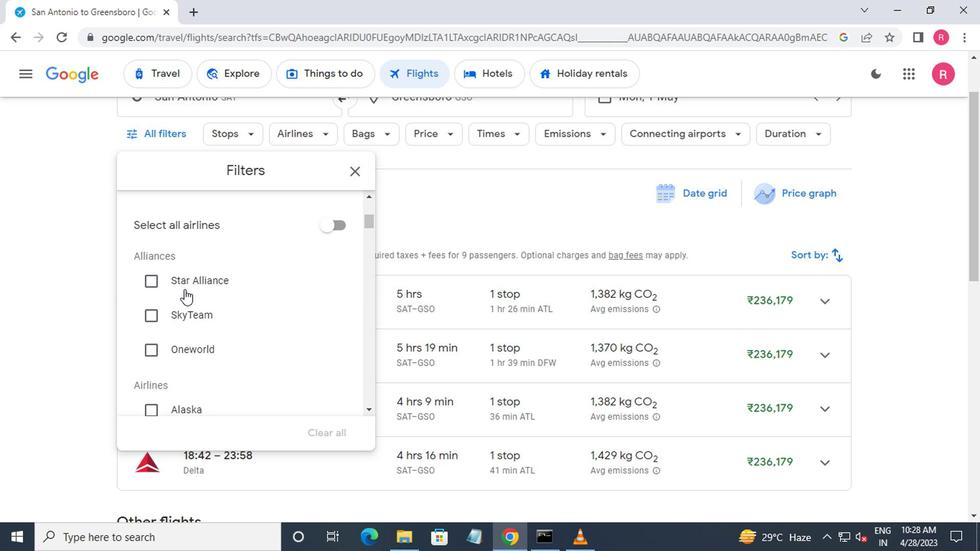 
Action: Mouse moved to (173, 294)
Screenshot: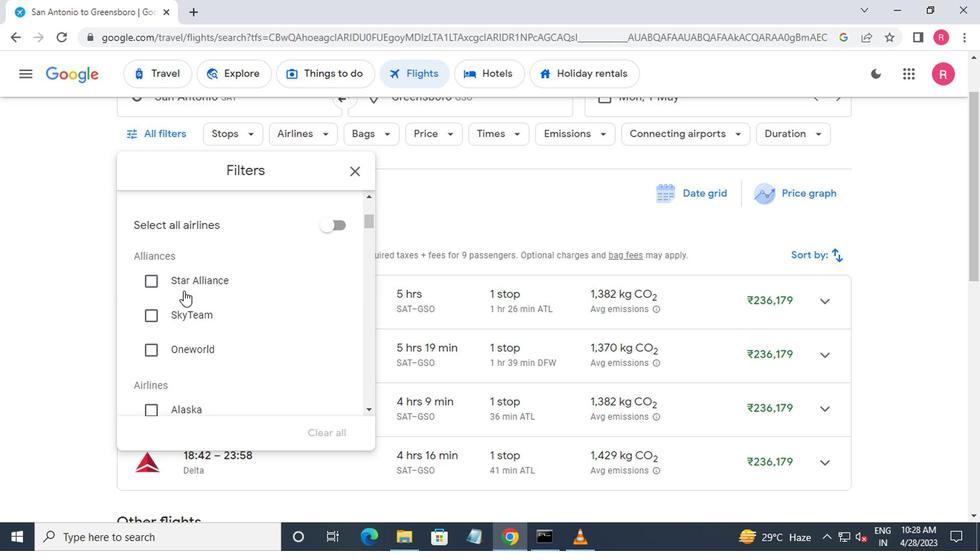 
Action: Mouse scrolled (173, 293) with delta (0, 0)
Screenshot: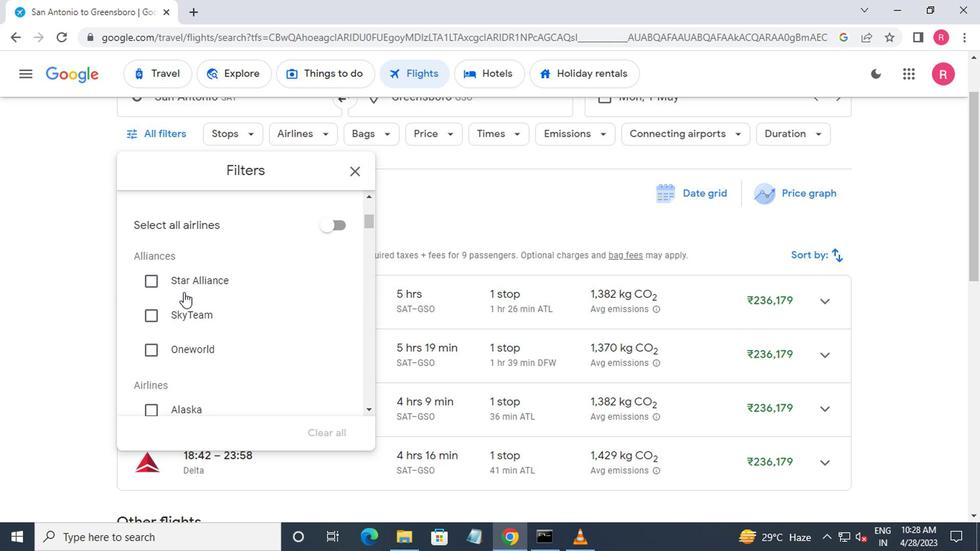 
Action: Mouse moved to (173, 295)
Screenshot: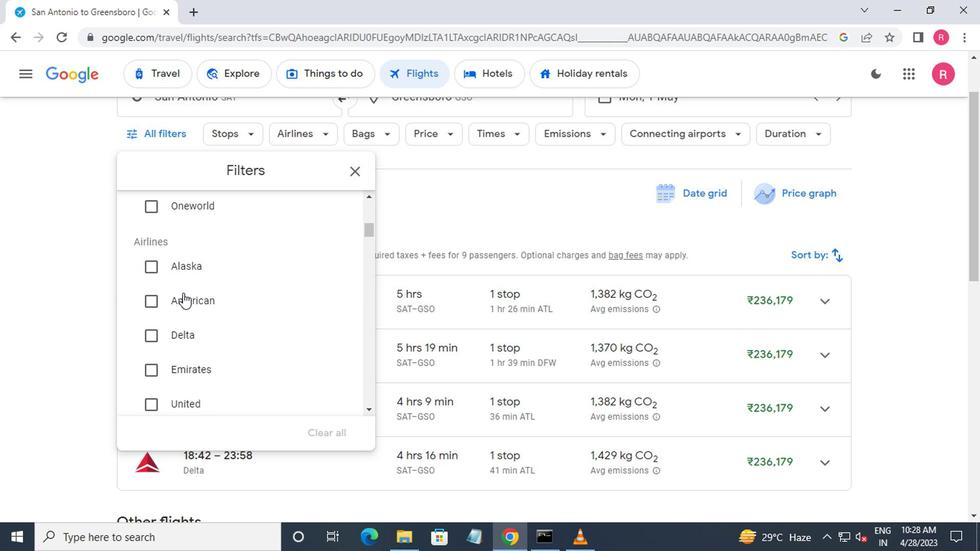 
Action: Mouse scrolled (173, 294) with delta (0, -1)
Screenshot: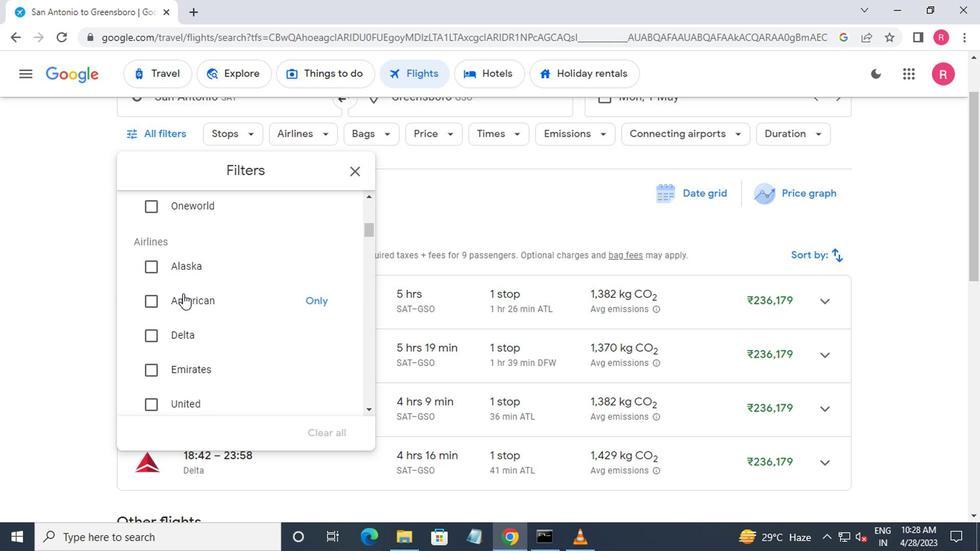 
Action: Mouse moved to (177, 304)
Screenshot: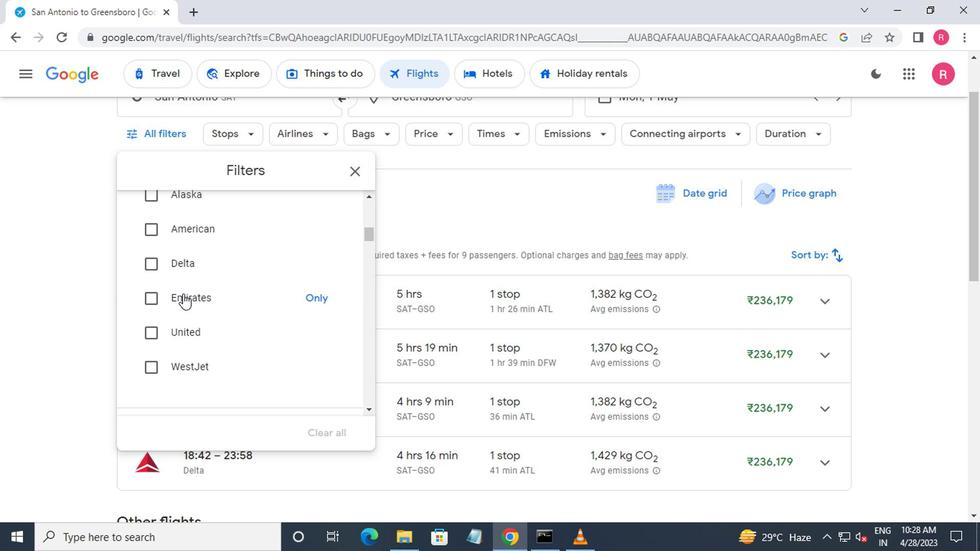 
Action: Mouse scrolled (177, 304) with delta (0, 0)
Screenshot: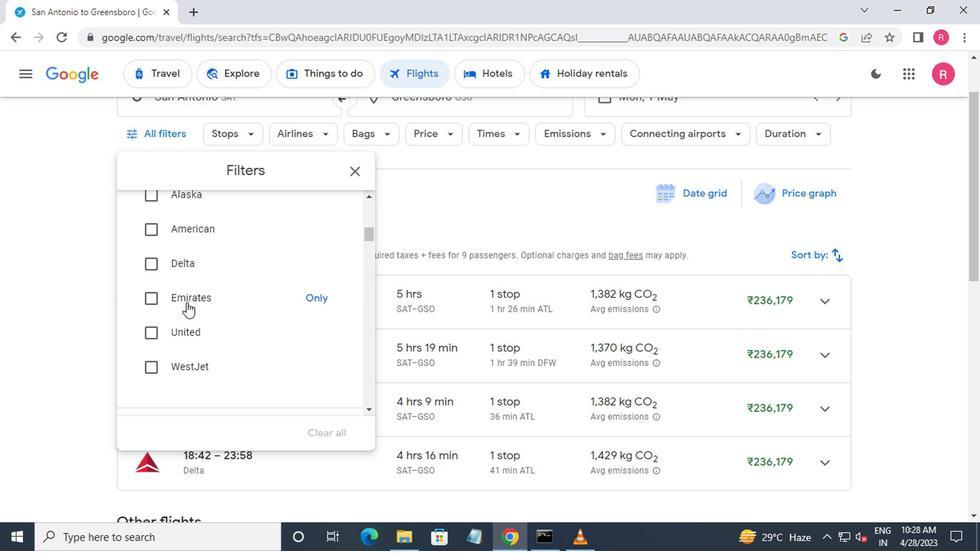 
Action: Mouse moved to (177, 305)
Screenshot: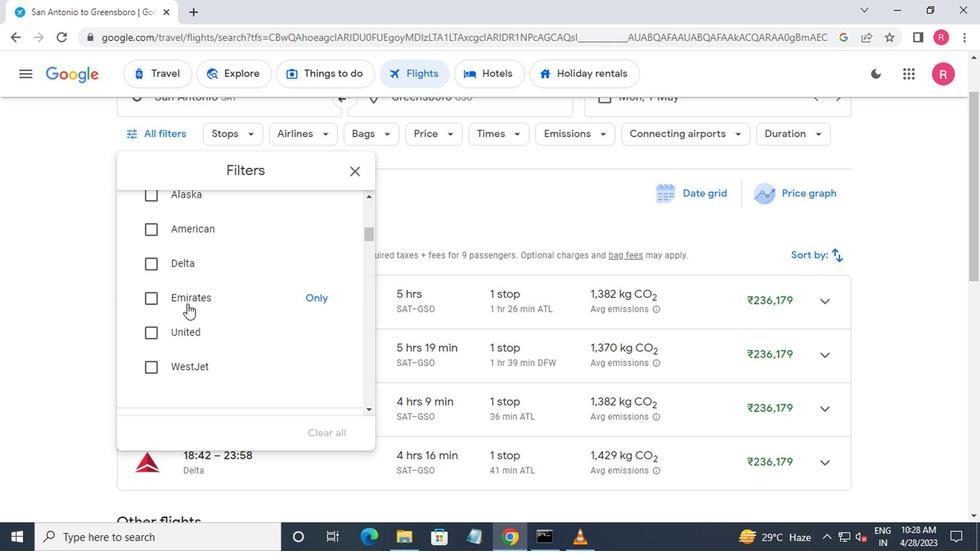 
Action: Mouse scrolled (177, 304) with delta (0, -1)
Screenshot: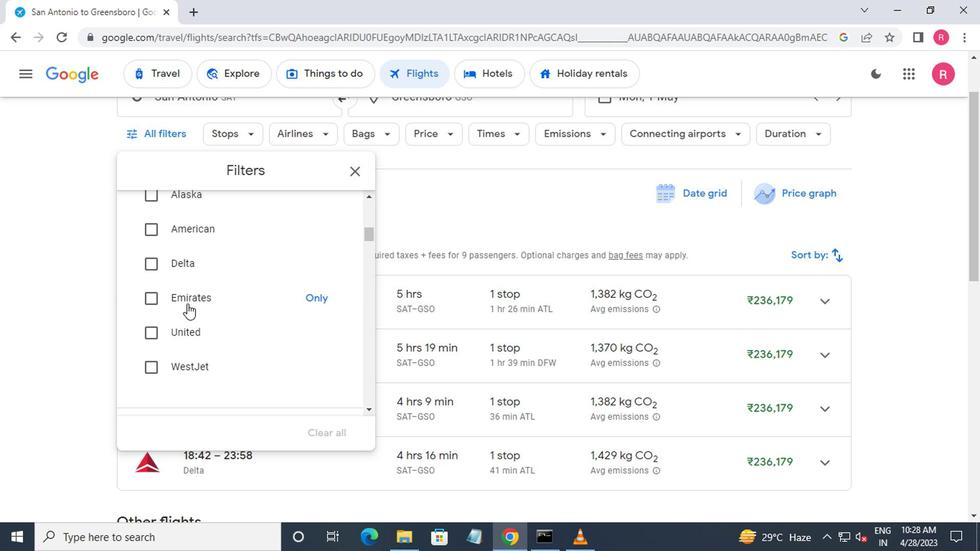 
Action: Mouse moved to (192, 308)
Screenshot: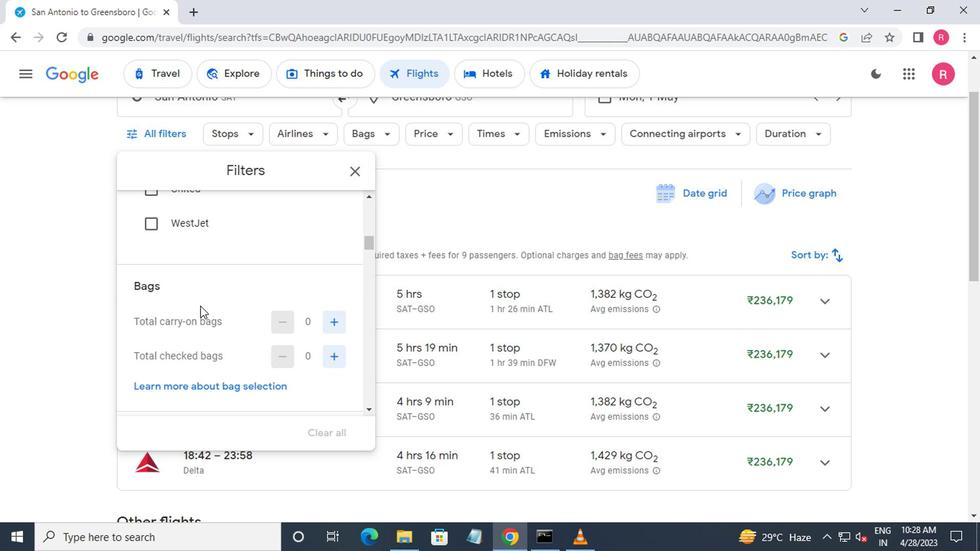 
Action: Mouse scrolled (192, 307) with delta (0, 0)
Screenshot: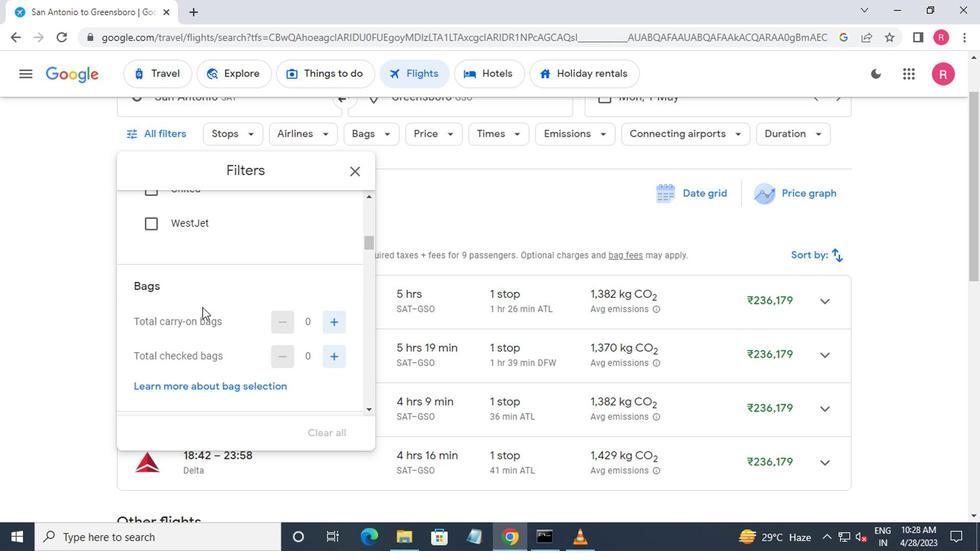 
Action: Mouse scrolled (192, 307) with delta (0, 0)
Screenshot: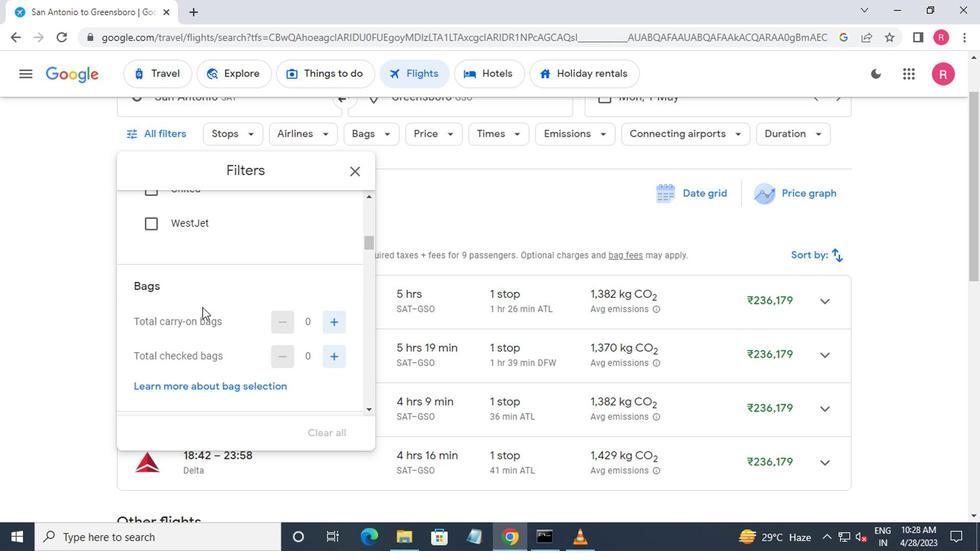 
Action: Mouse moved to (216, 301)
Screenshot: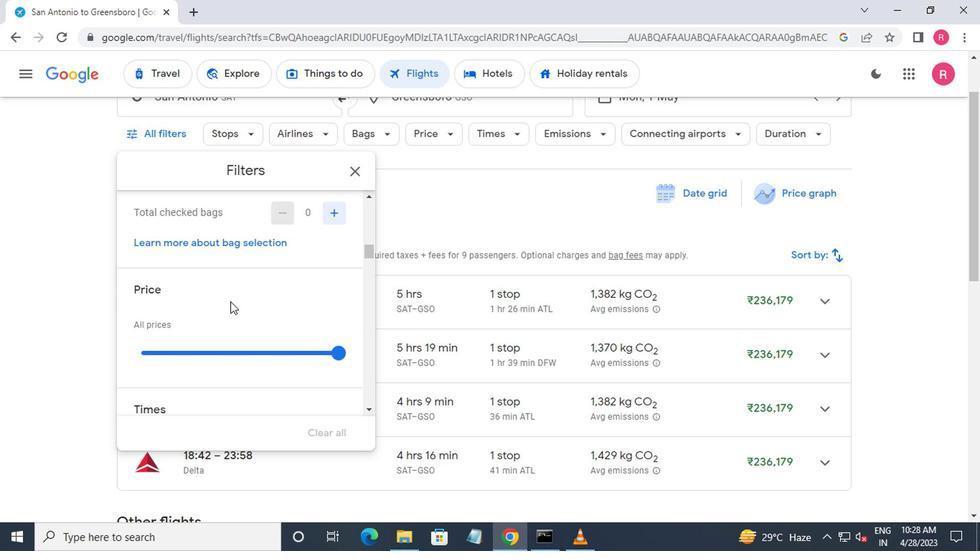
Action: Mouse scrolled (216, 302) with delta (0, 1)
Screenshot: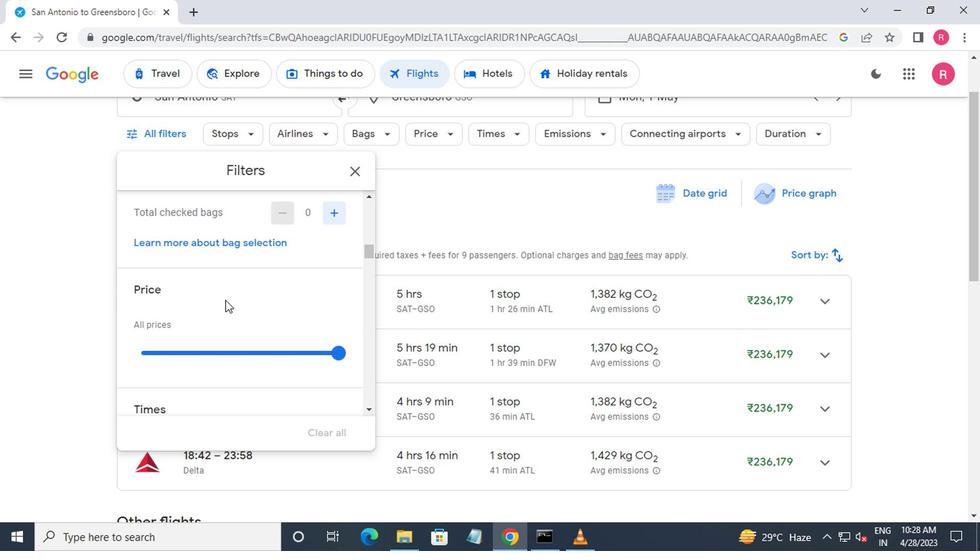 
Action: Mouse scrolled (216, 302) with delta (0, 1)
Screenshot: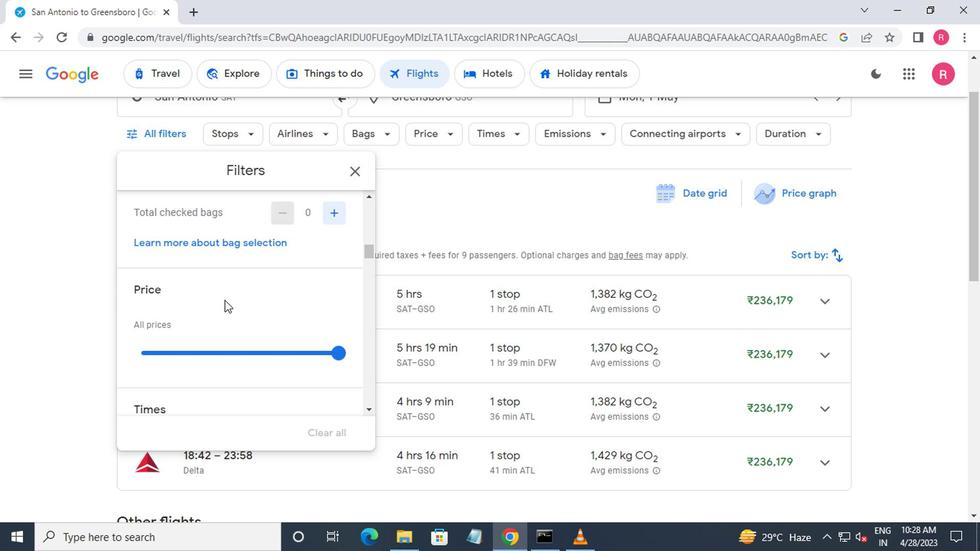 
Action: Mouse moved to (337, 355)
Screenshot: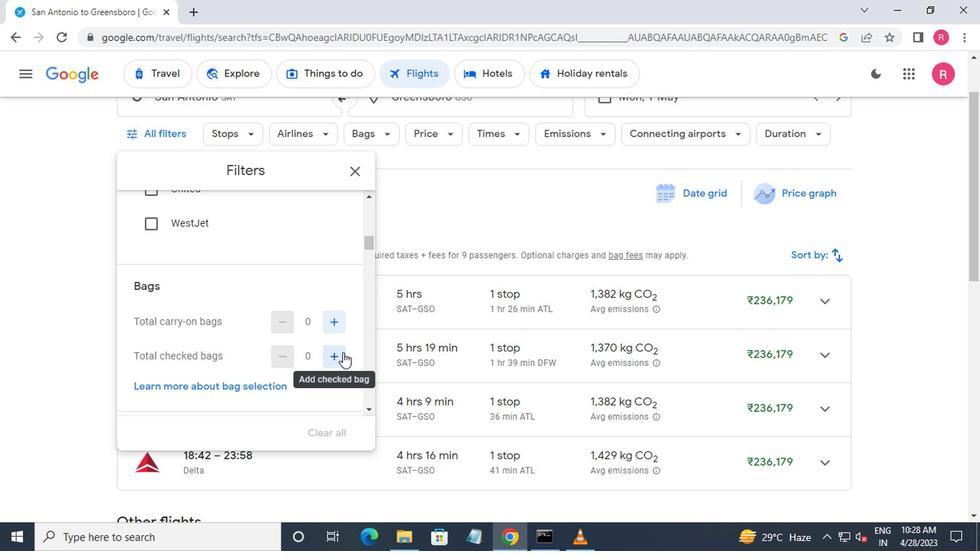 
Action: Mouse pressed left at (337, 355)
Screenshot: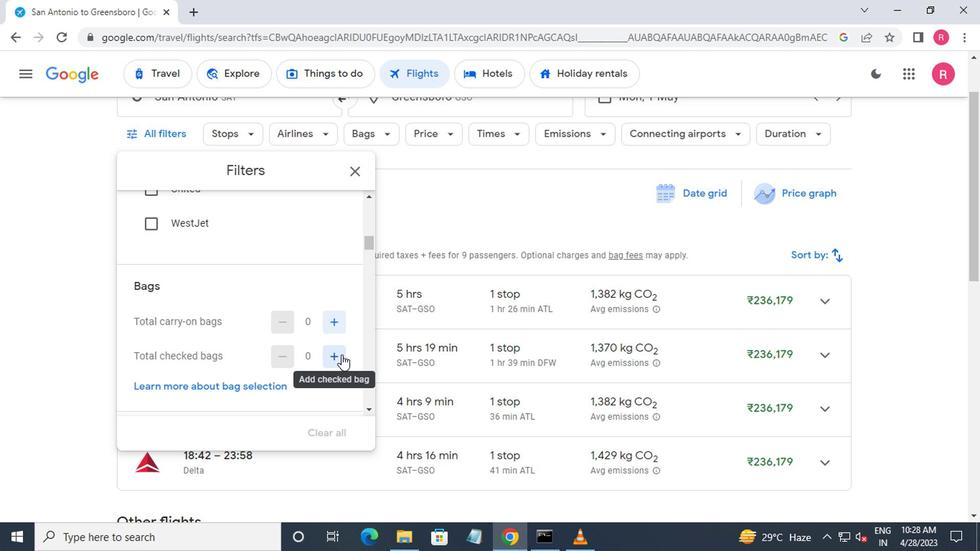 
Action: Mouse moved to (337, 355)
Screenshot: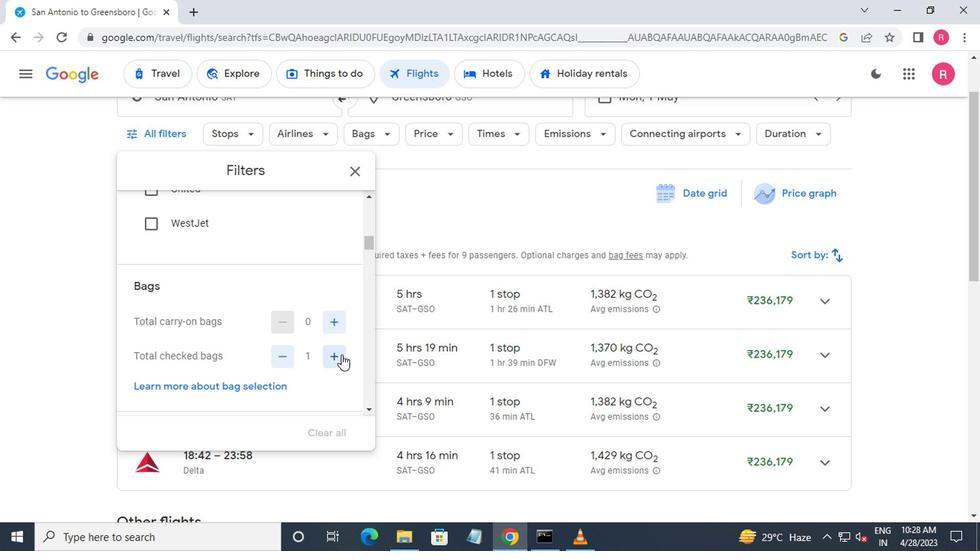 
Action: Mouse pressed left at (337, 355)
Screenshot: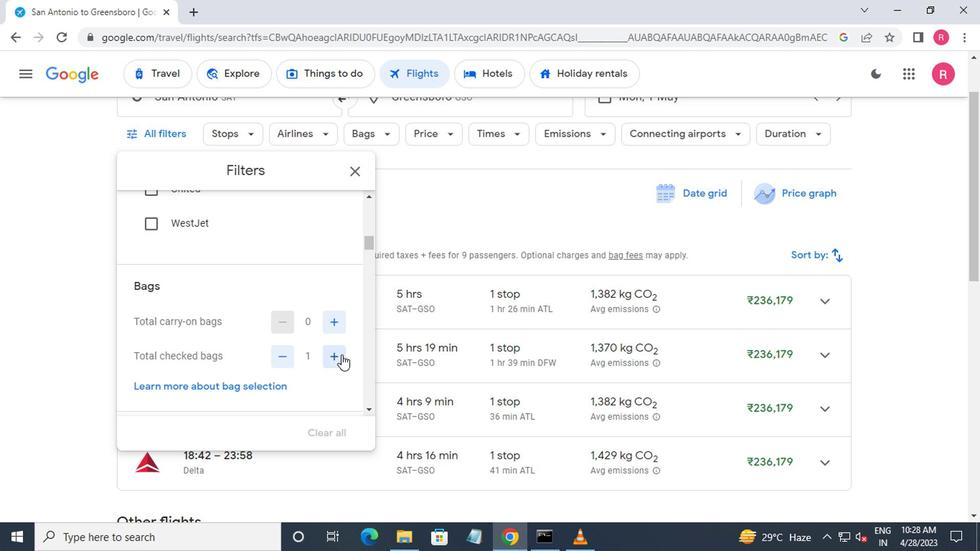 
Action: Mouse moved to (302, 346)
Screenshot: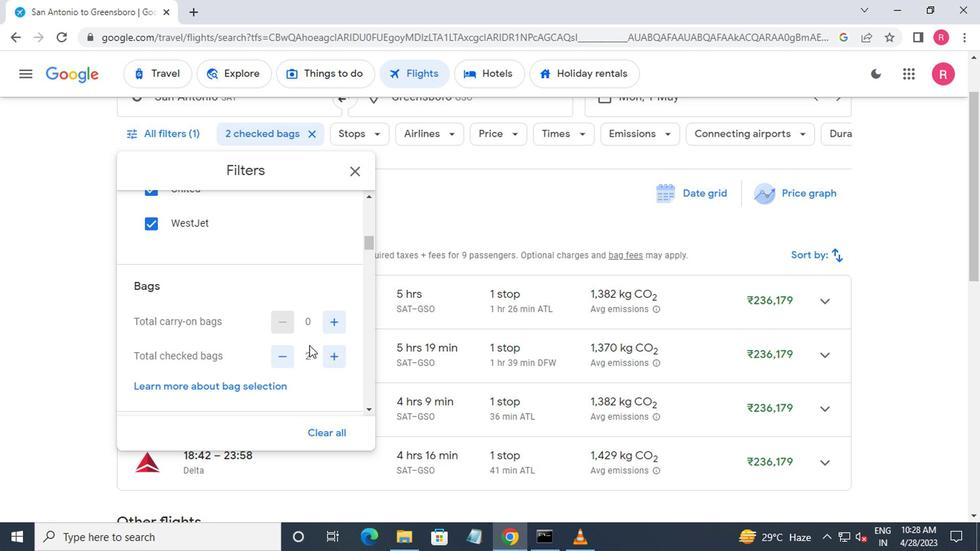 
Action: Mouse scrolled (302, 345) with delta (0, -1)
Screenshot: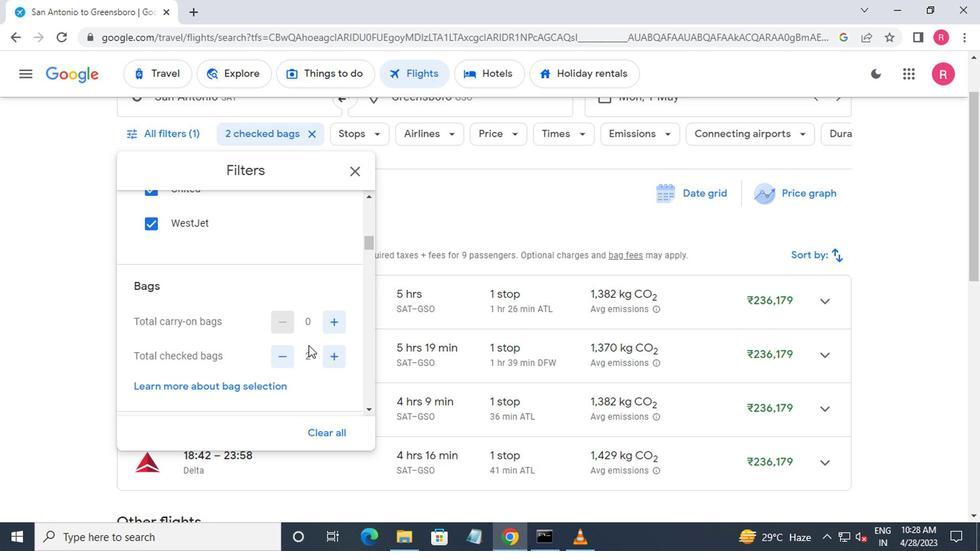 
Action: Mouse moved to (288, 342)
Screenshot: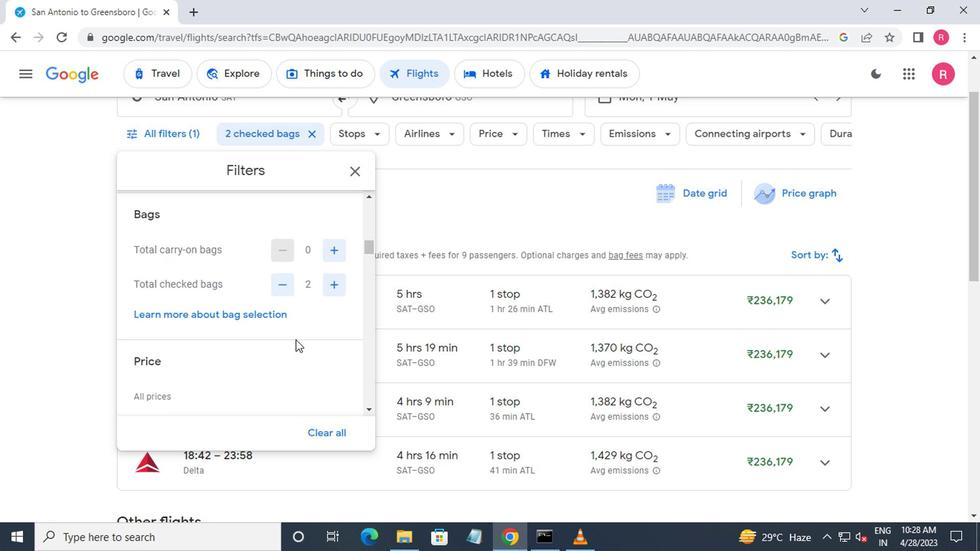 
Action: Mouse scrolled (288, 341) with delta (0, 0)
Screenshot: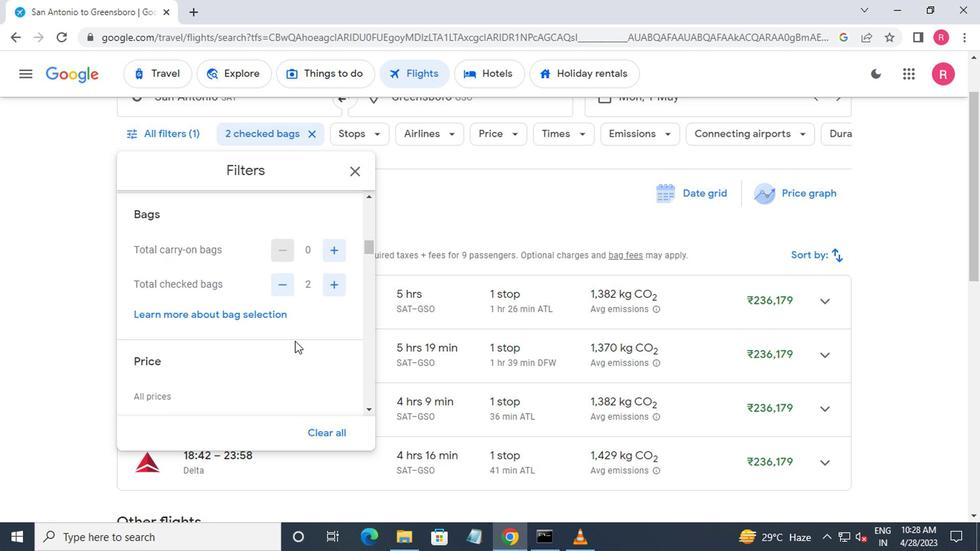 
Action: Mouse moved to (288, 343)
Screenshot: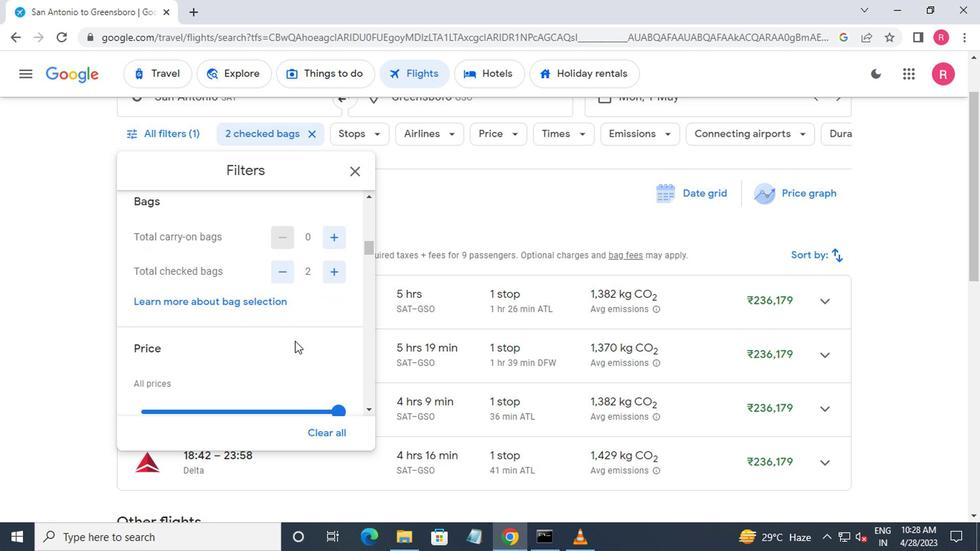 
Action: Mouse scrolled (288, 344) with delta (0, 1)
Screenshot: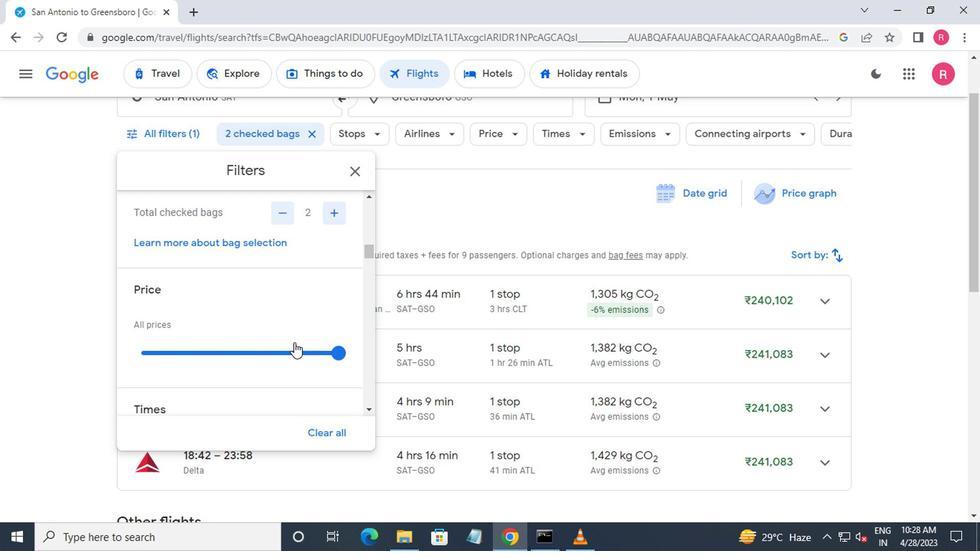 
Action: Mouse moved to (282, 341)
Screenshot: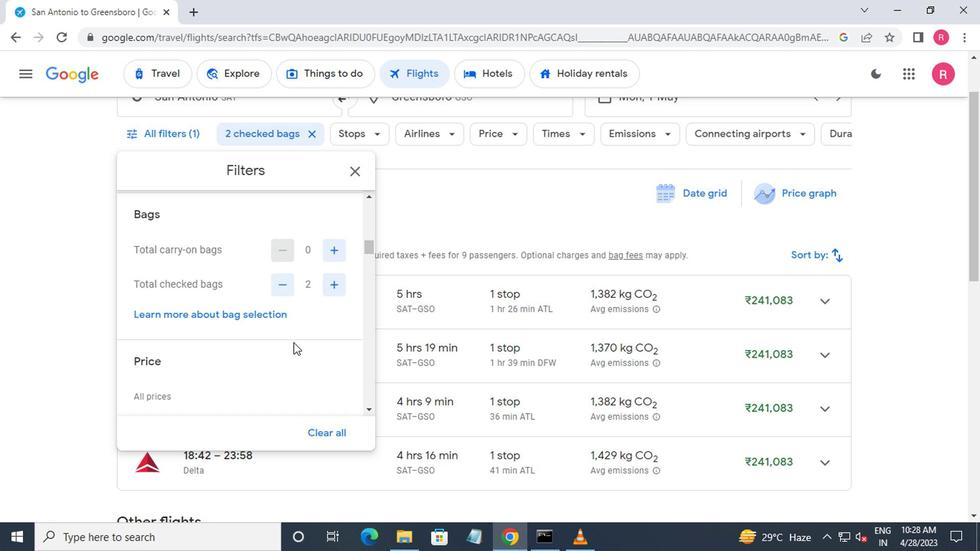 
Action: Mouse scrolled (282, 342) with delta (0, 0)
Screenshot: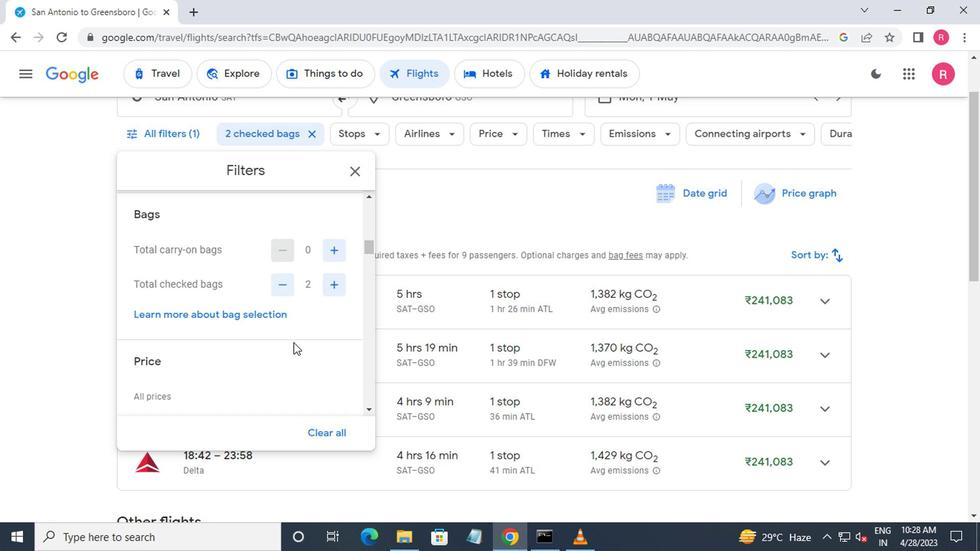 
Action: Mouse moved to (280, 339)
Screenshot: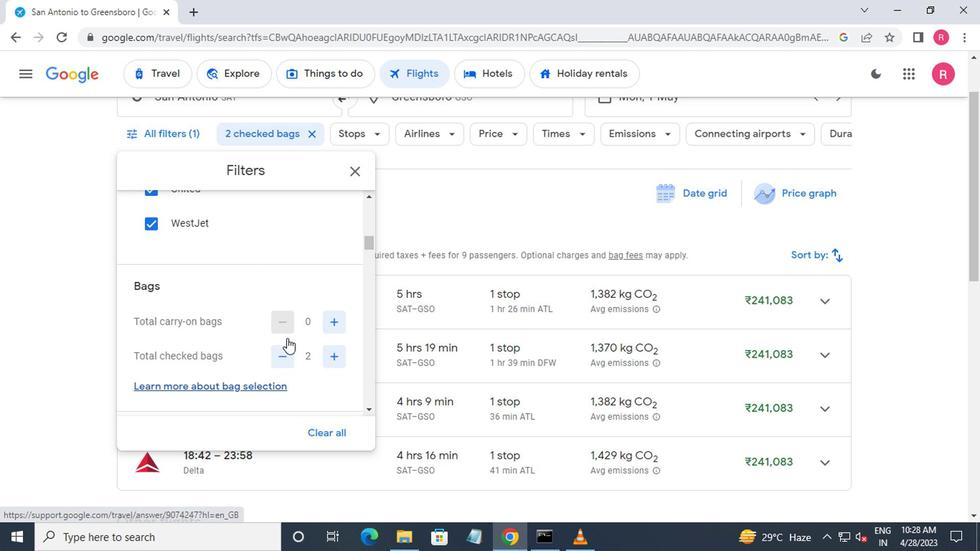 
Action: Mouse scrolled (280, 339) with delta (0, 0)
Screenshot: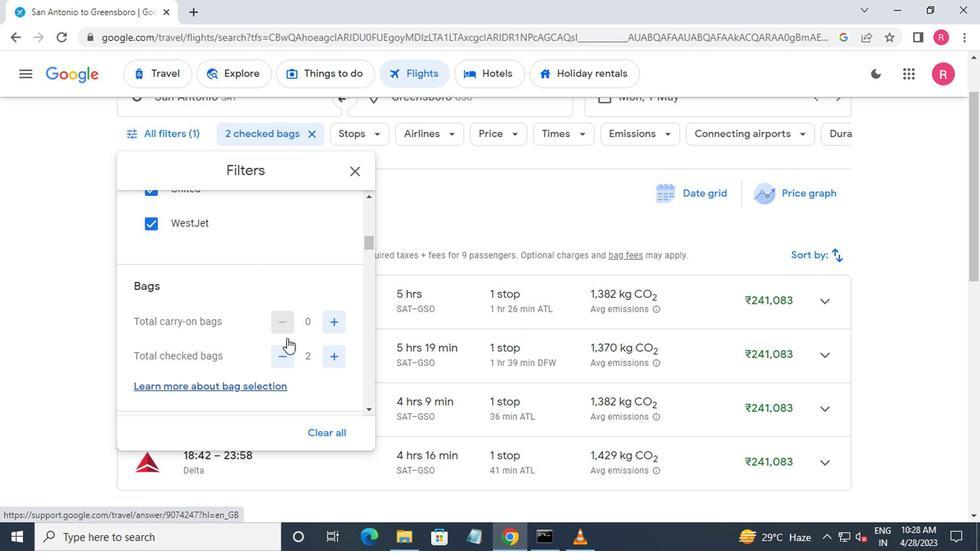
Action: Mouse scrolled (280, 339) with delta (0, 0)
Screenshot: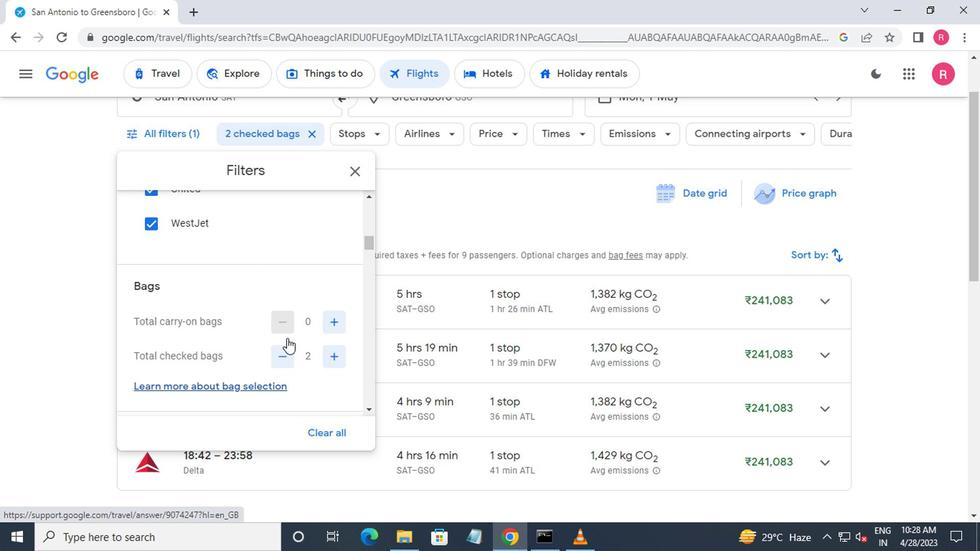 
Action: Mouse moved to (278, 337)
Screenshot: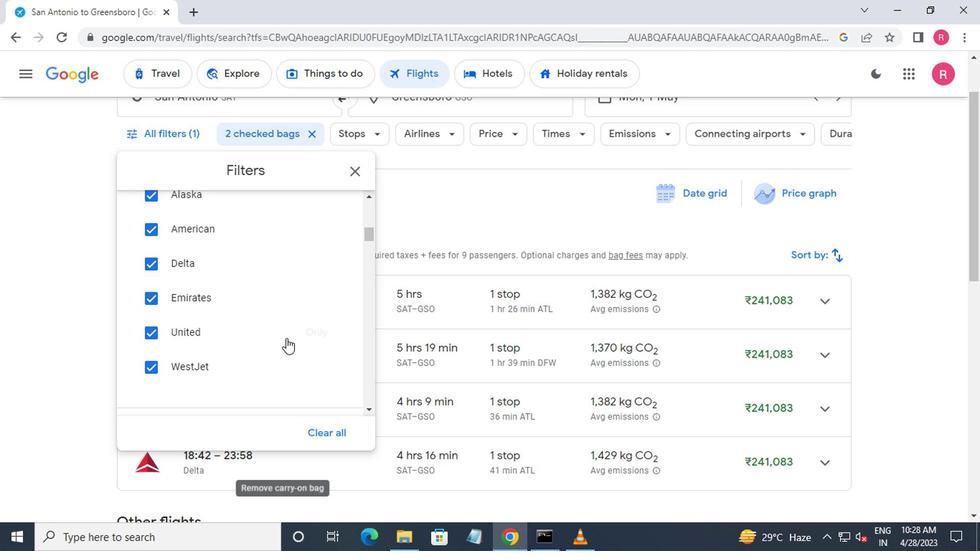 
Action: Mouse scrolled (278, 337) with delta (0, 0)
Screenshot: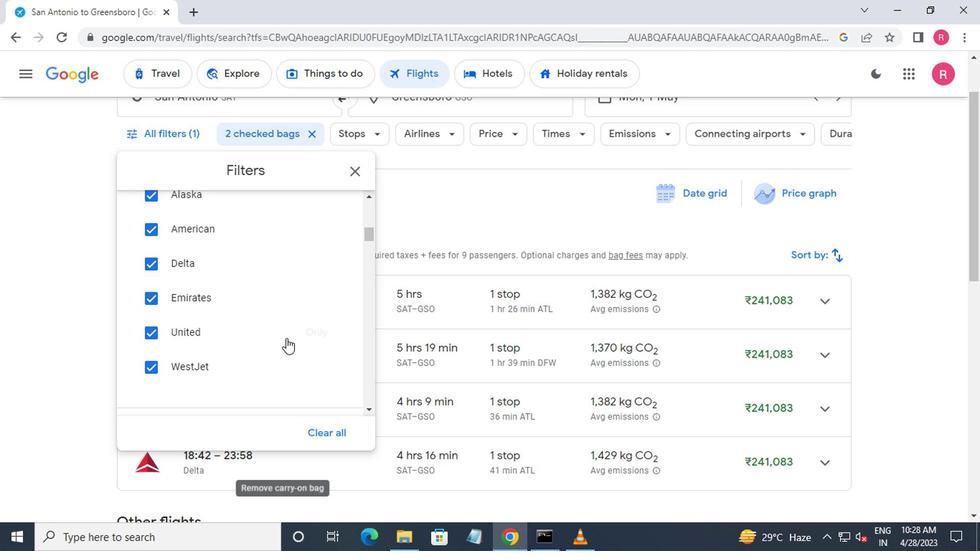 
Action: Mouse moved to (278, 336)
Screenshot: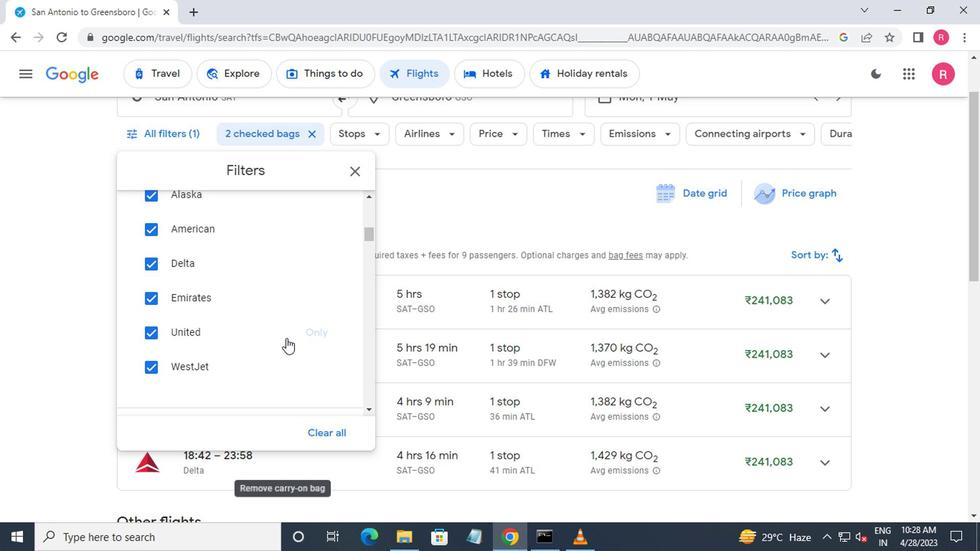 
Action: Mouse scrolled (278, 337) with delta (0, 1)
Screenshot: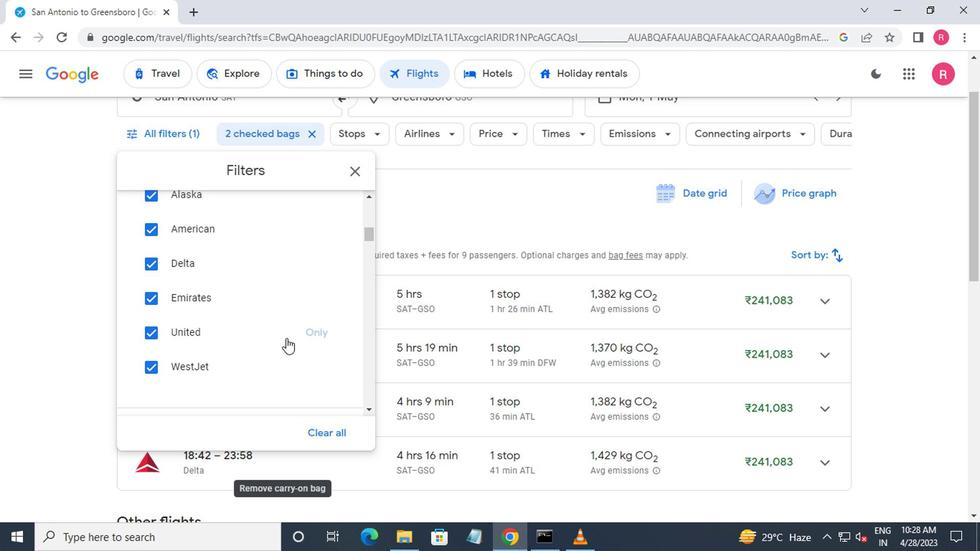 
Action: Mouse moved to (272, 330)
Screenshot: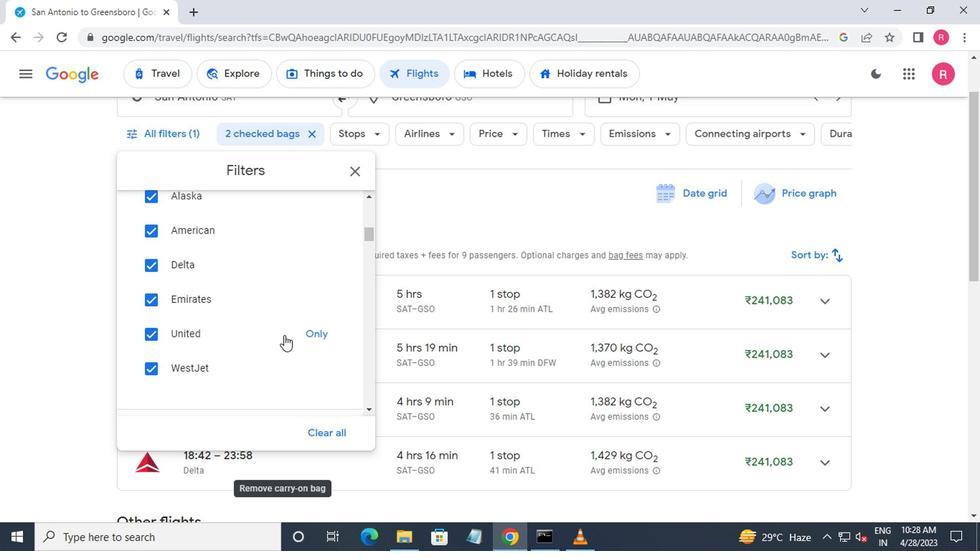 
Action: Mouse scrolled (272, 331) with delta (0, 0)
Screenshot: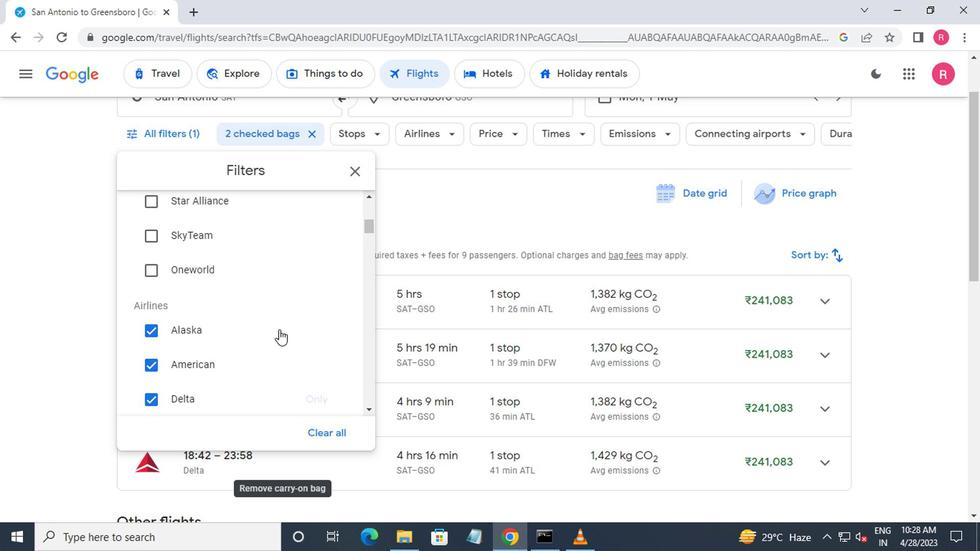 
Action: Mouse scrolled (272, 331) with delta (0, 0)
Screenshot: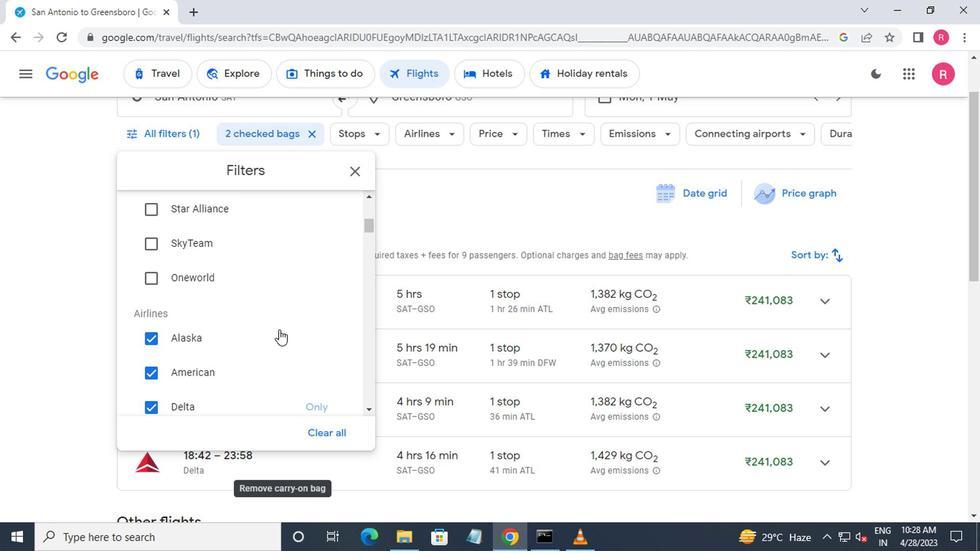 
Action: Mouse moved to (322, 301)
Screenshot: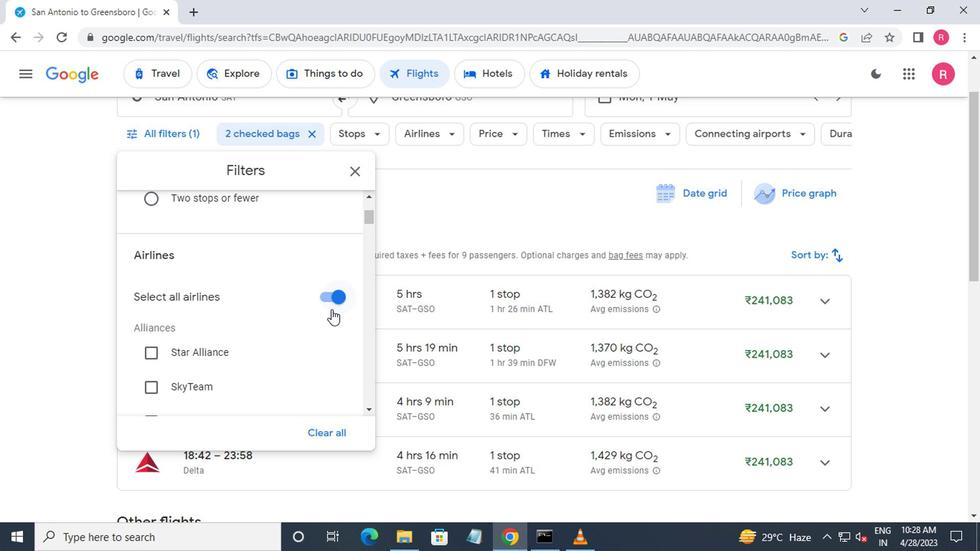 
Action: Mouse pressed left at (322, 301)
Screenshot: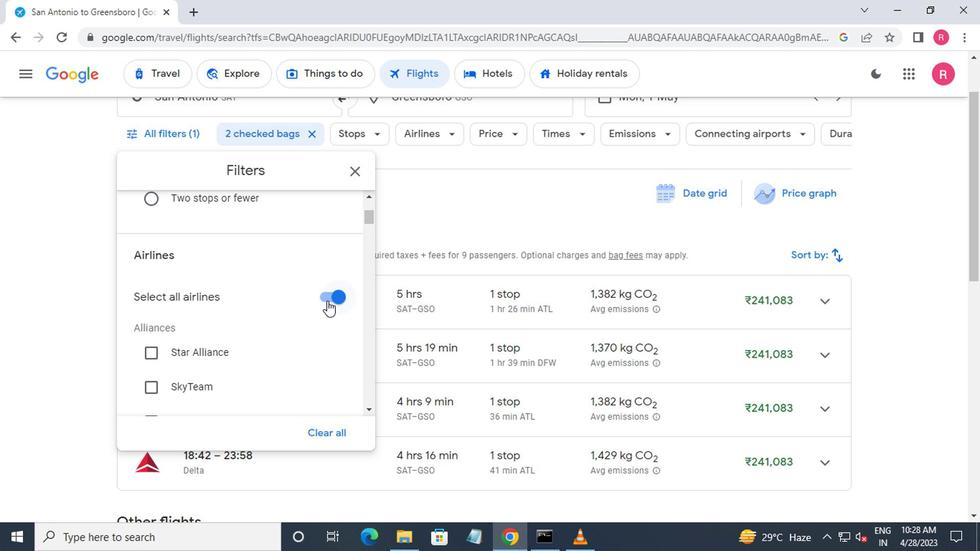 
Action: Mouse moved to (287, 320)
Screenshot: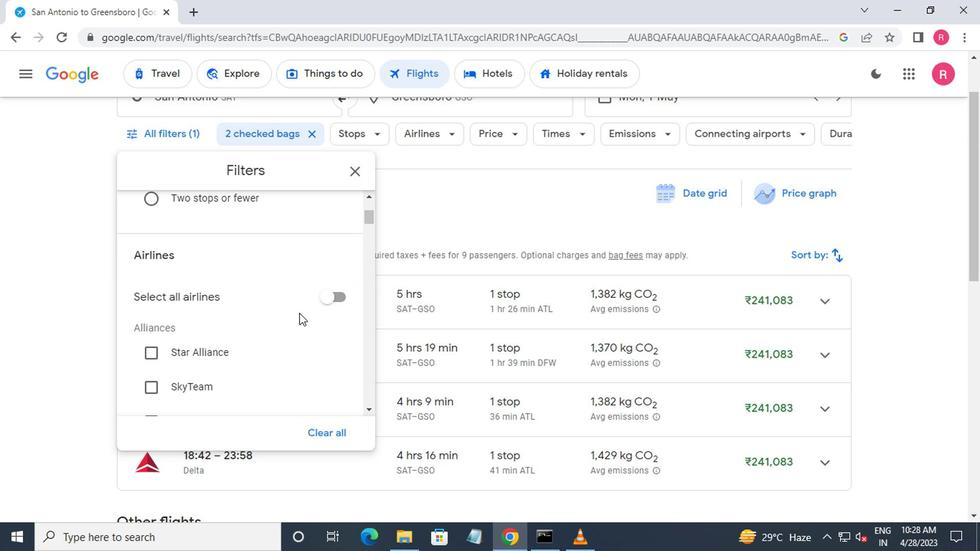 
Action: Mouse scrolled (287, 319) with delta (0, -1)
Screenshot: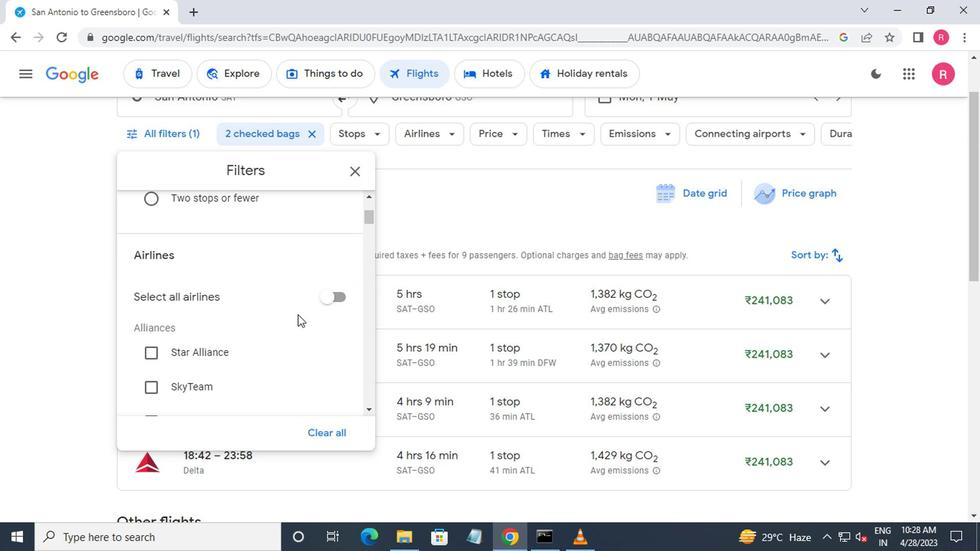 
Action: Mouse moved to (287, 320)
Screenshot: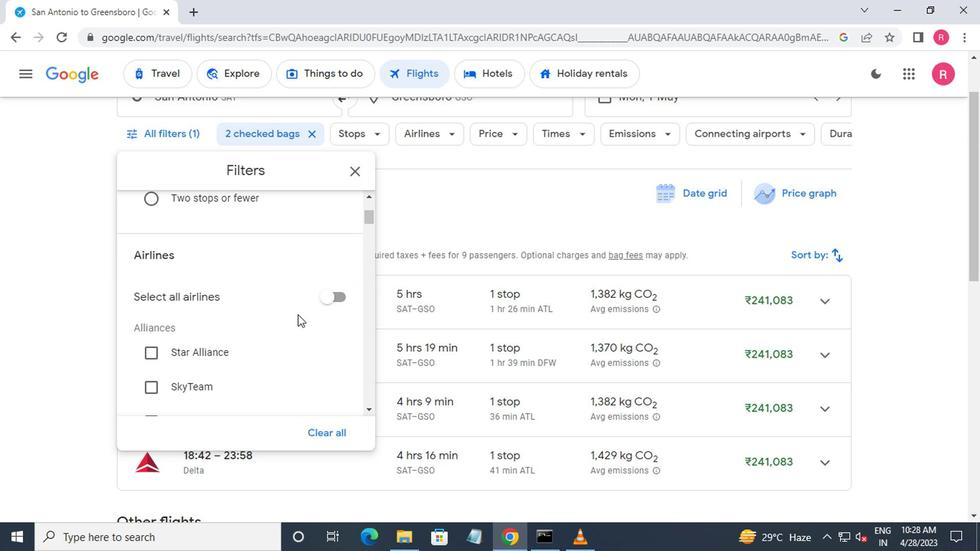 
Action: Mouse scrolled (287, 319) with delta (0, -1)
Screenshot: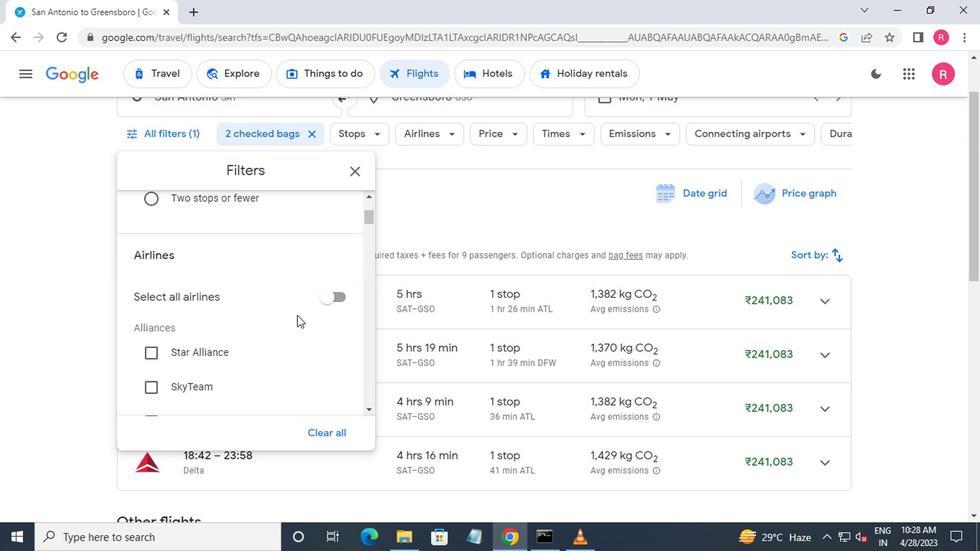 
Action: Mouse moved to (286, 321)
Screenshot: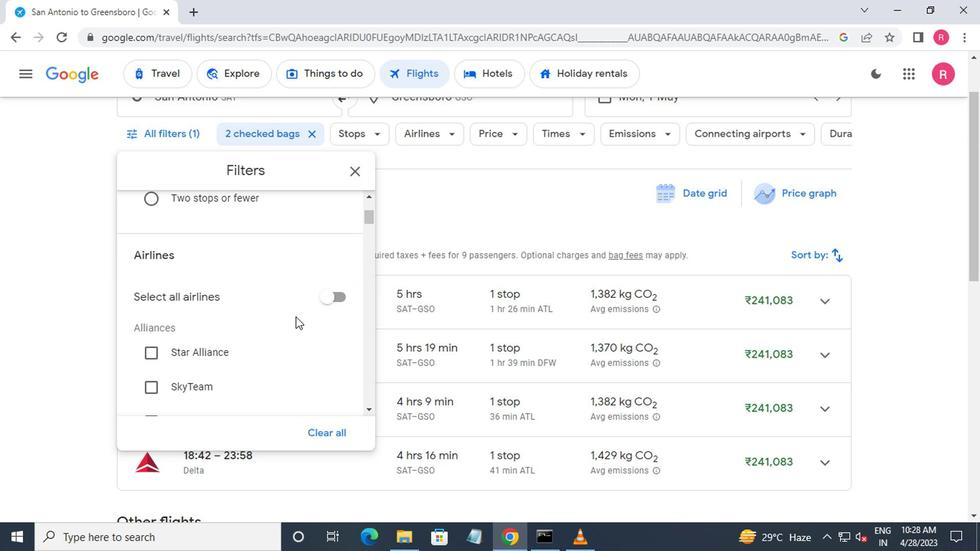 
Action: Mouse scrolled (286, 320) with delta (0, -1)
Screenshot: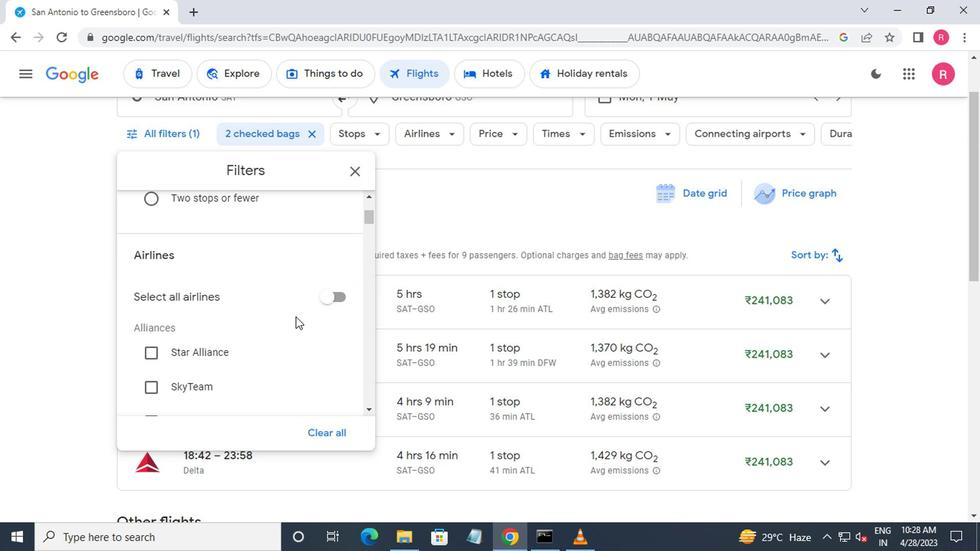 
Action: Mouse scrolled (286, 320) with delta (0, -1)
Screenshot: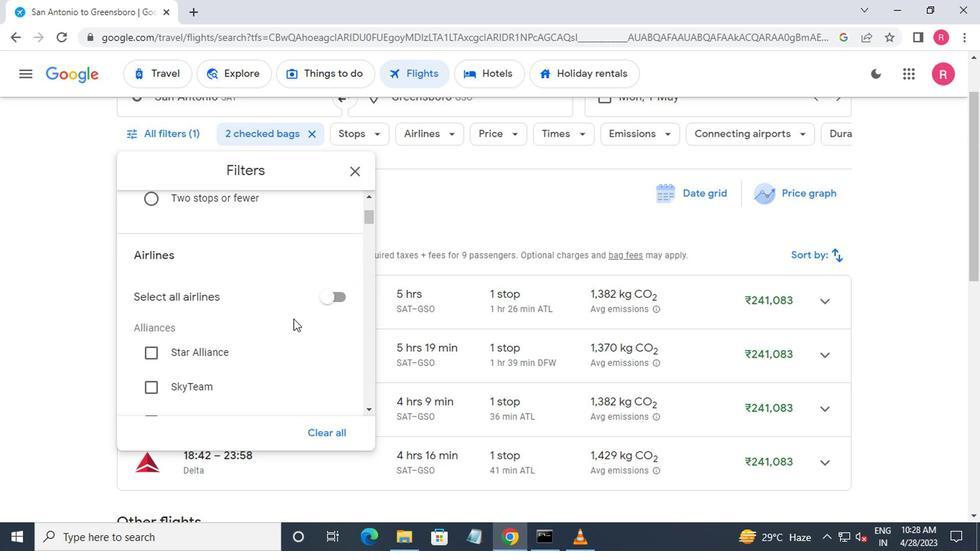 
Action: Mouse moved to (278, 322)
Screenshot: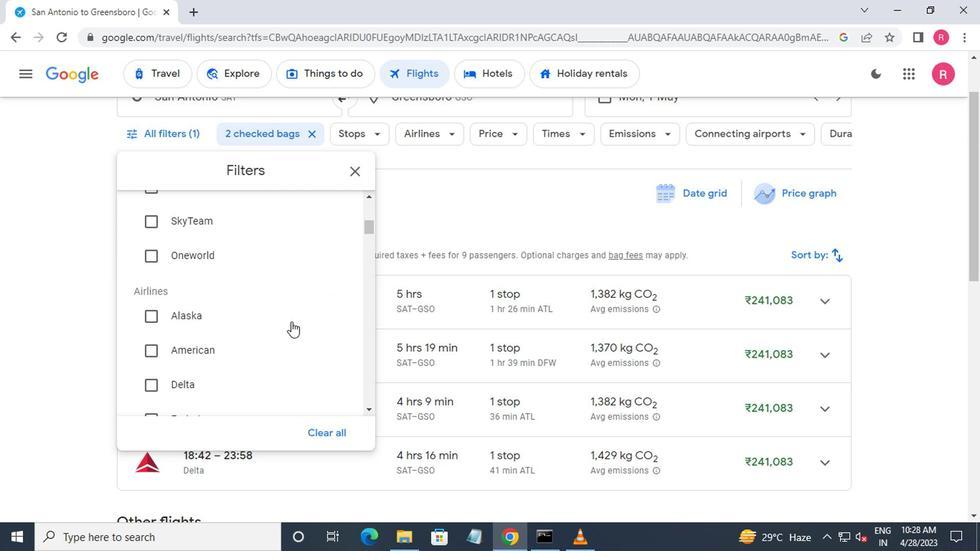 
Action: Mouse scrolled (278, 322) with delta (0, 0)
Screenshot: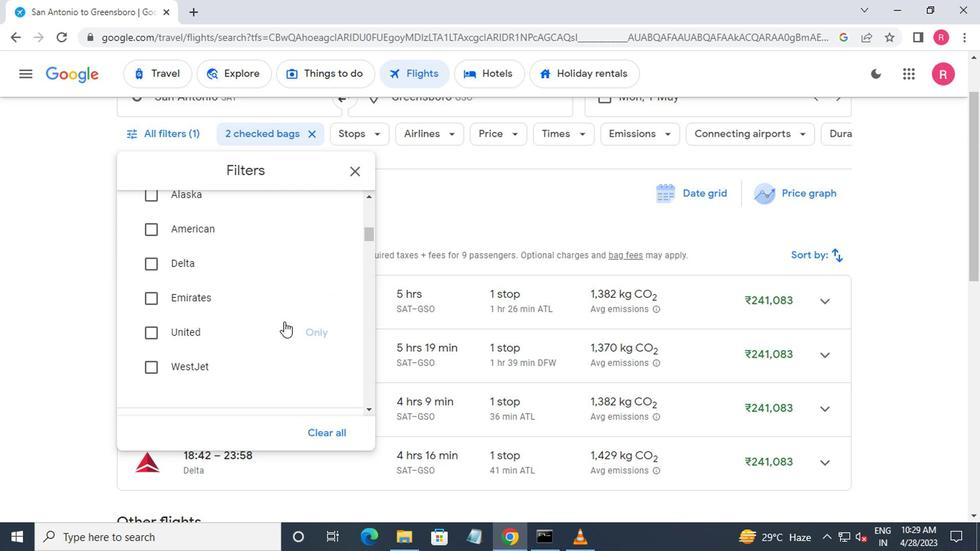 
Action: Mouse scrolled (278, 322) with delta (0, 0)
Screenshot: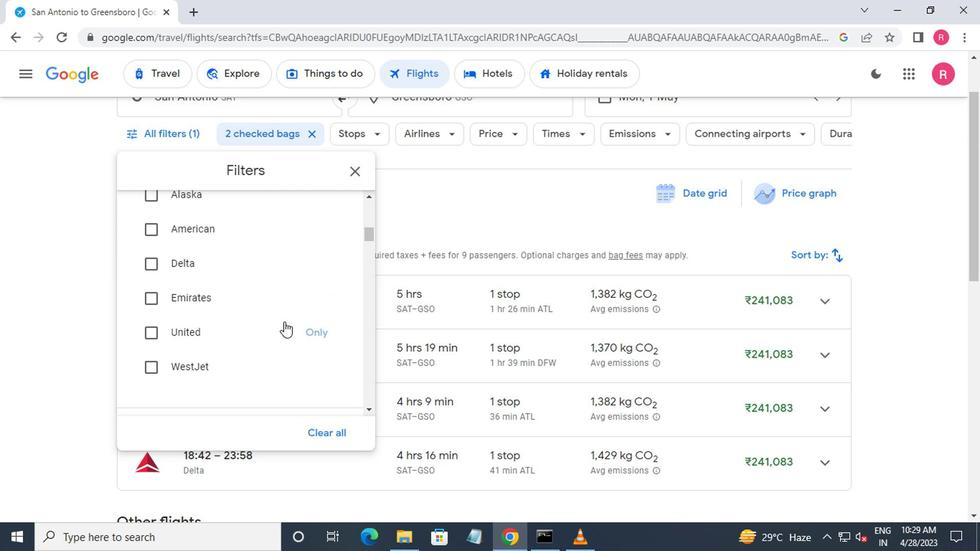 
Action: Mouse scrolled (278, 322) with delta (0, 0)
Screenshot: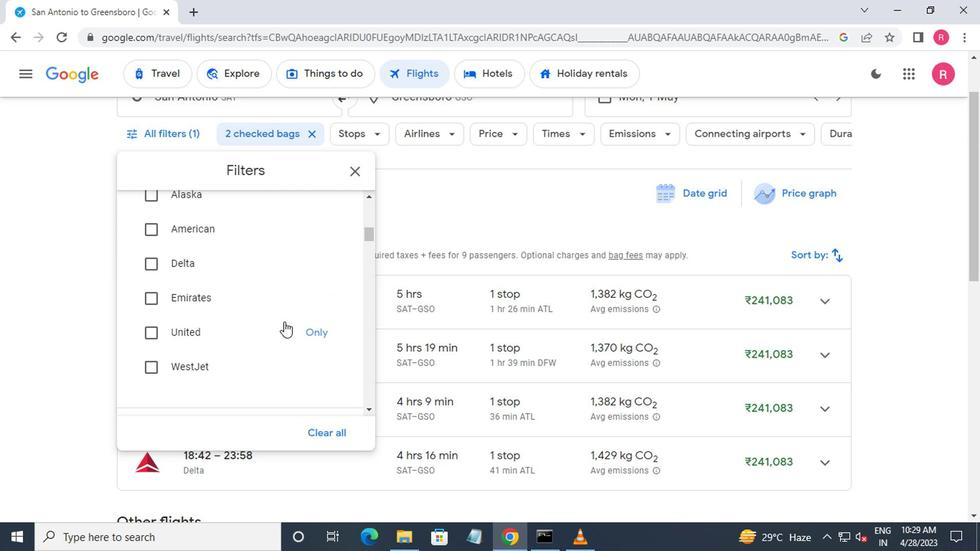 
Action: Mouse moved to (277, 322)
Screenshot: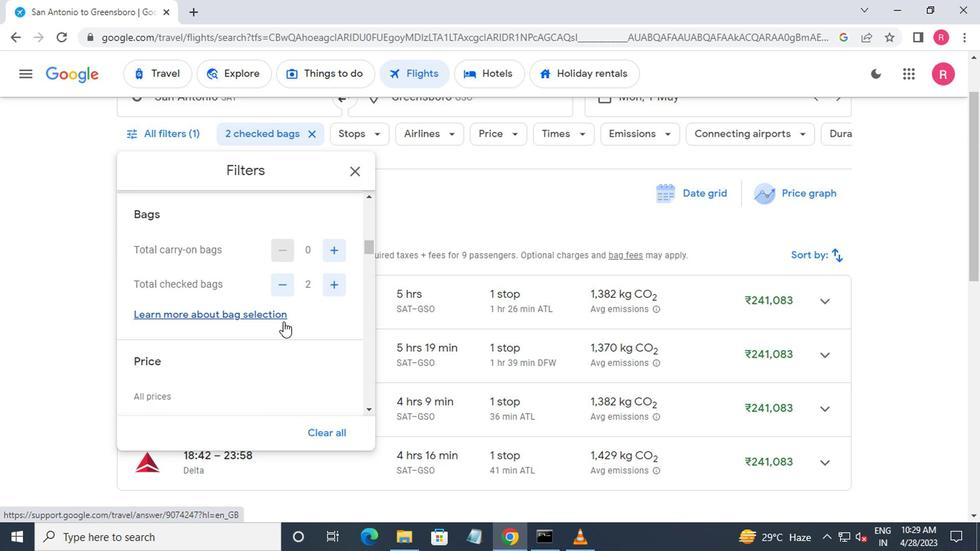 
Action: Mouse scrolled (277, 322) with delta (0, 0)
Screenshot: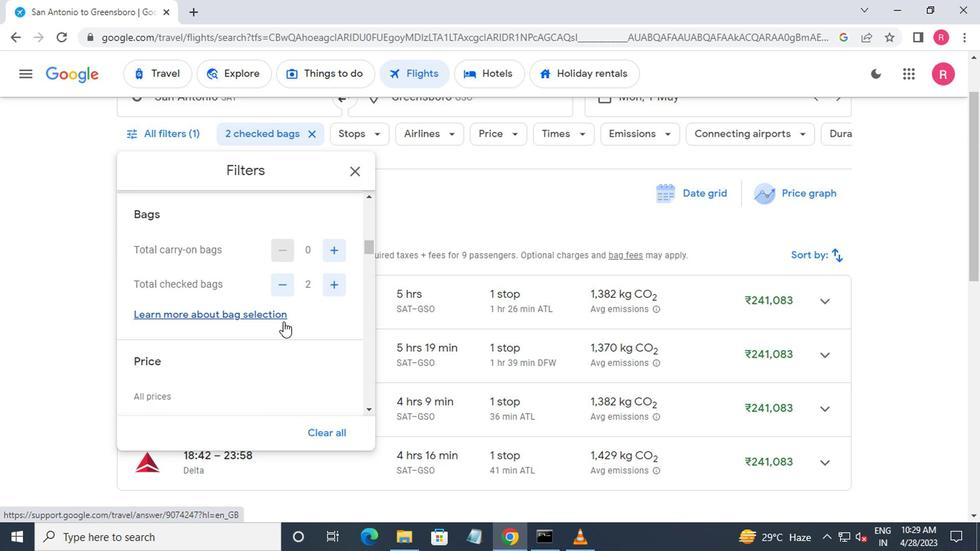 
Action: Mouse moved to (276, 322)
Screenshot: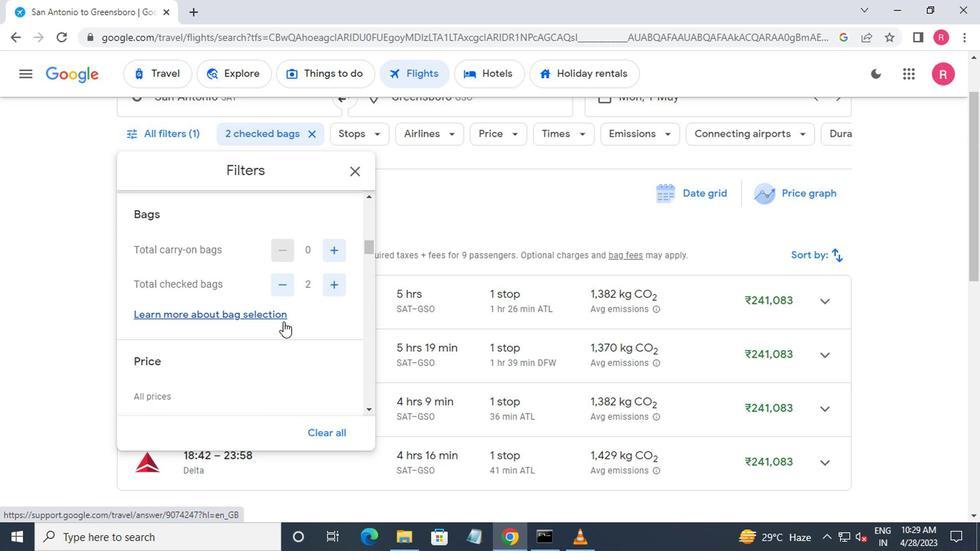 
Action: Mouse scrolled (276, 322) with delta (0, 0)
Screenshot: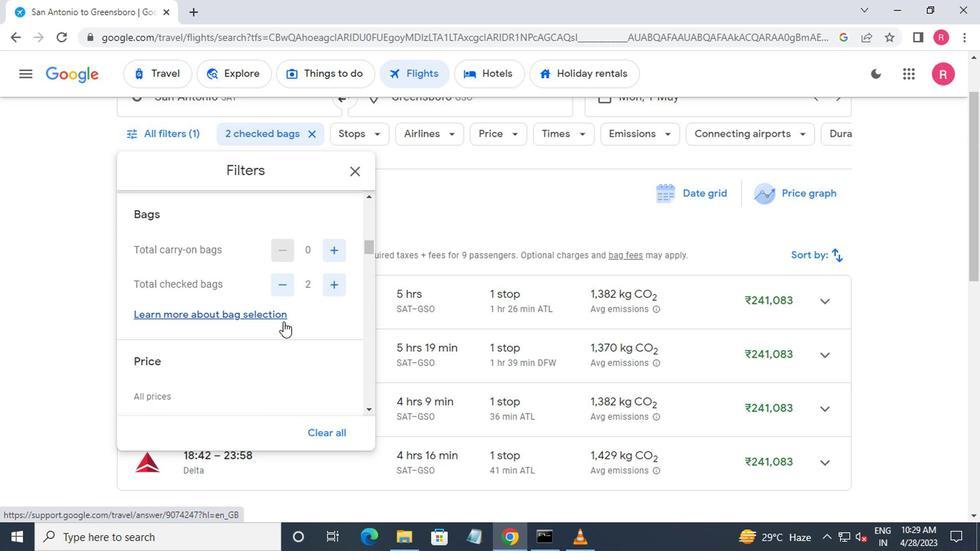 
Action: Mouse moved to (330, 280)
Screenshot: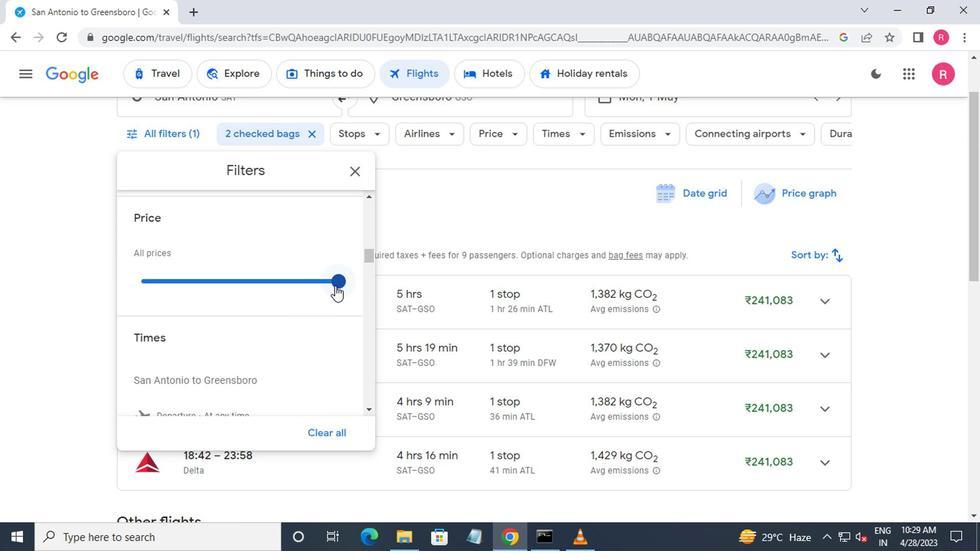 
Action: Mouse pressed left at (330, 280)
Screenshot: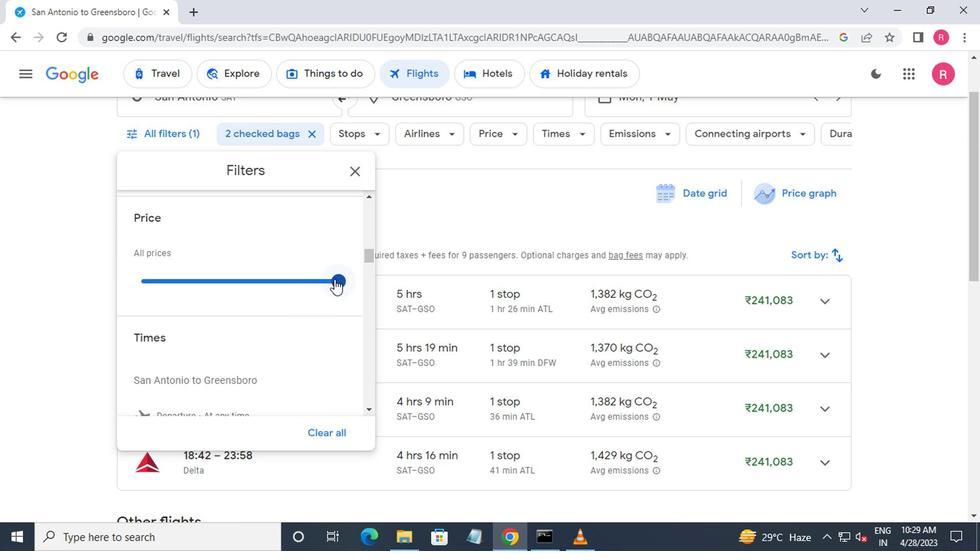 
Action: Mouse moved to (152, 325)
Screenshot: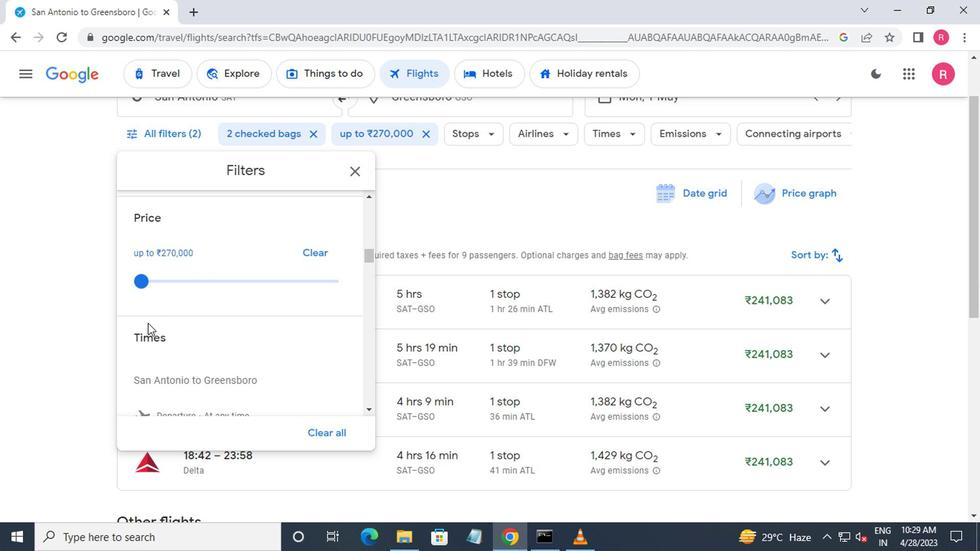 
Action: Mouse scrolled (152, 325) with delta (0, 0)
Screenshot: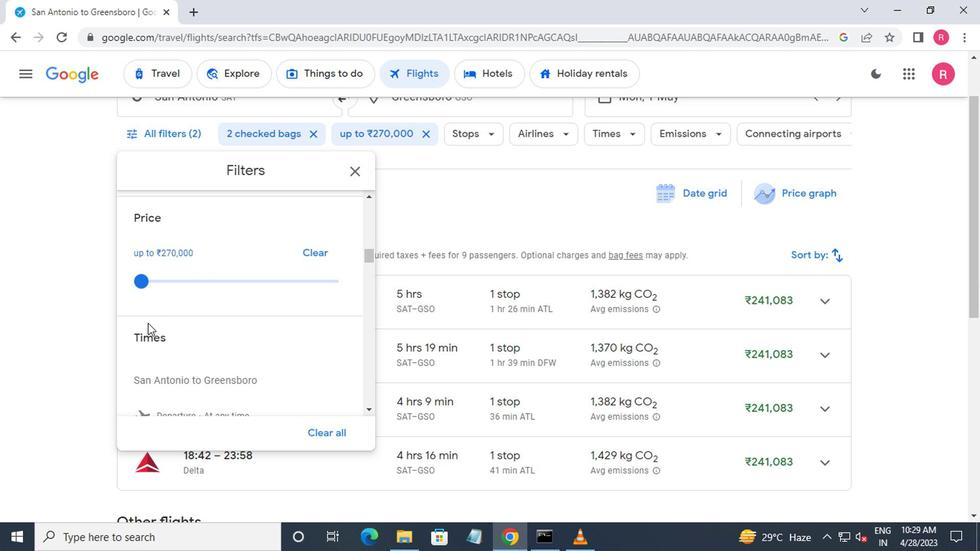 
Action: Mouse moved to (169, 328)
Screenshot: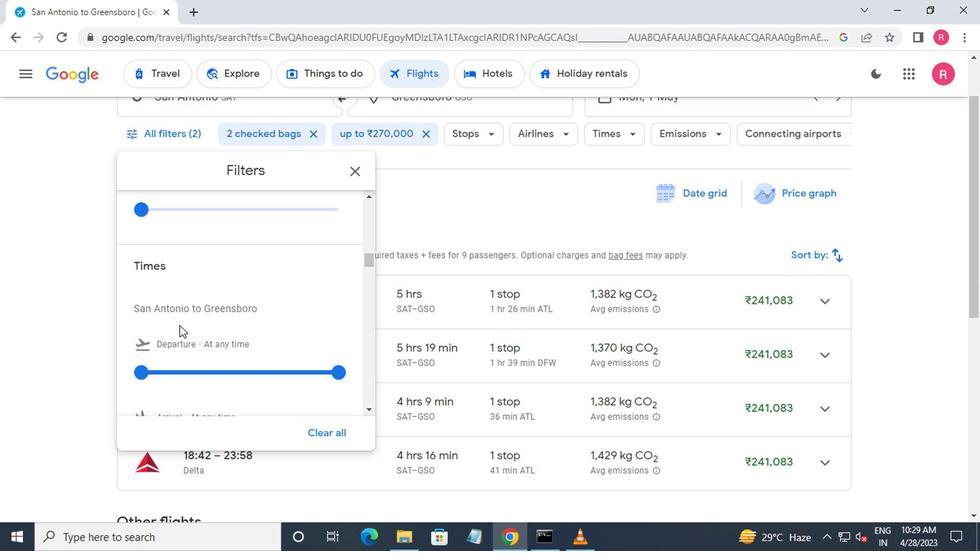
Action: Mouse scrolled (169, 327) with delta (0, -1)
Screenshot: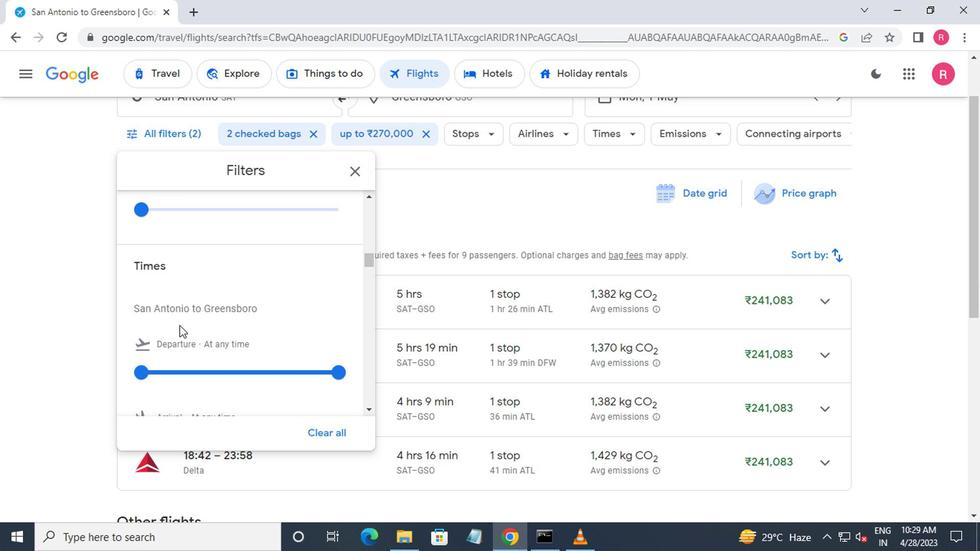 
Action: Mouse moved to (132, 302)
Screenshot: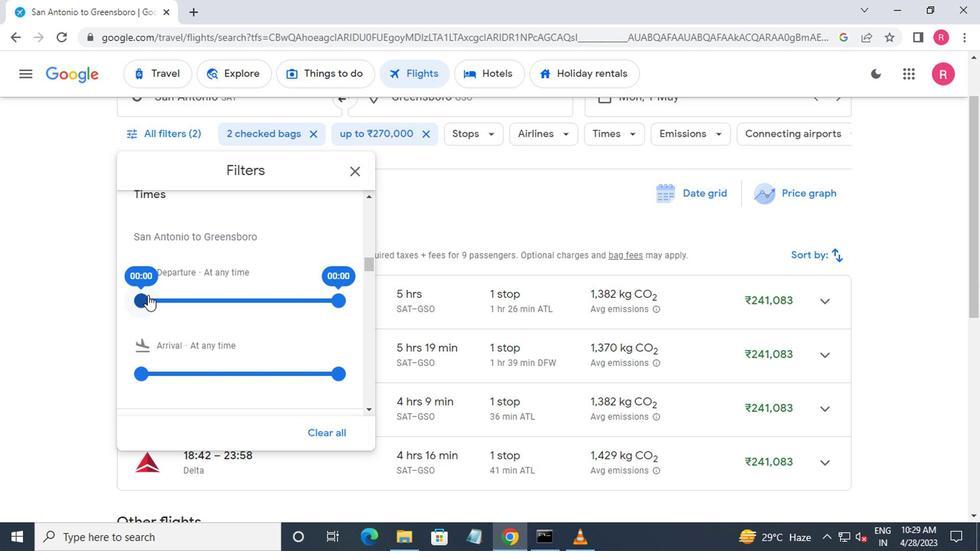 
Action: Mouse pressed left at (132, 302)
Screenshot: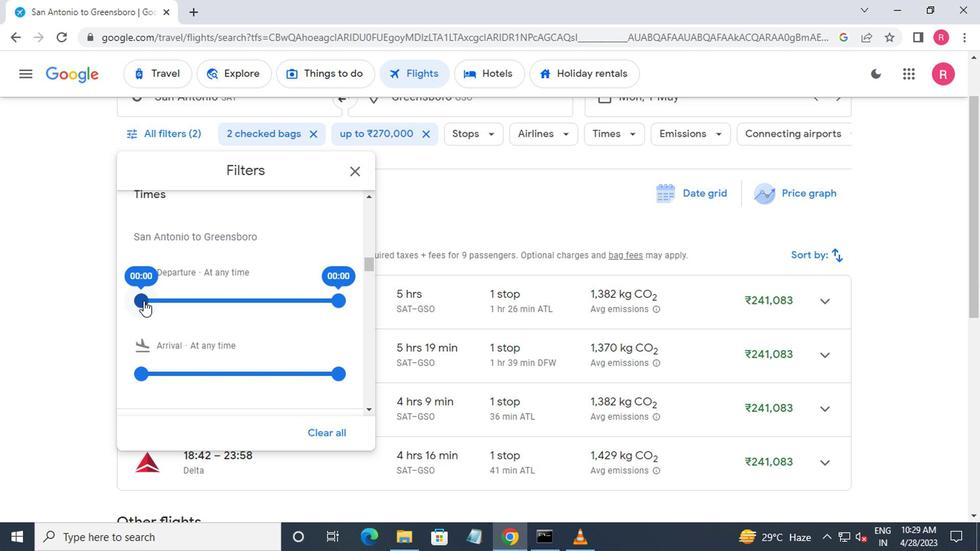 
Action: Mouse moved to (329, 300)
Screenshot: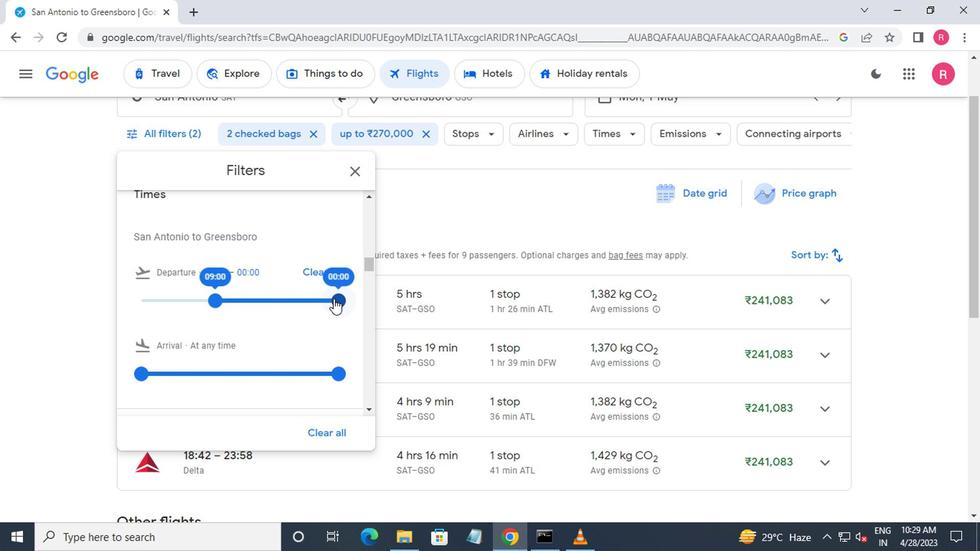
Action: Mouse pressed left at (329, 300)
Screenshot: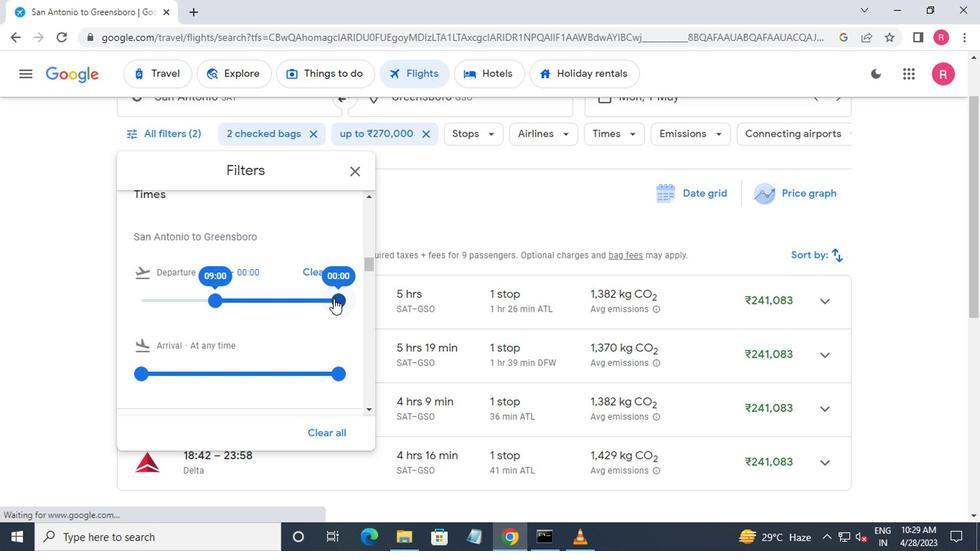 
Action: Mouse moved to (51, 339)
Screenshot: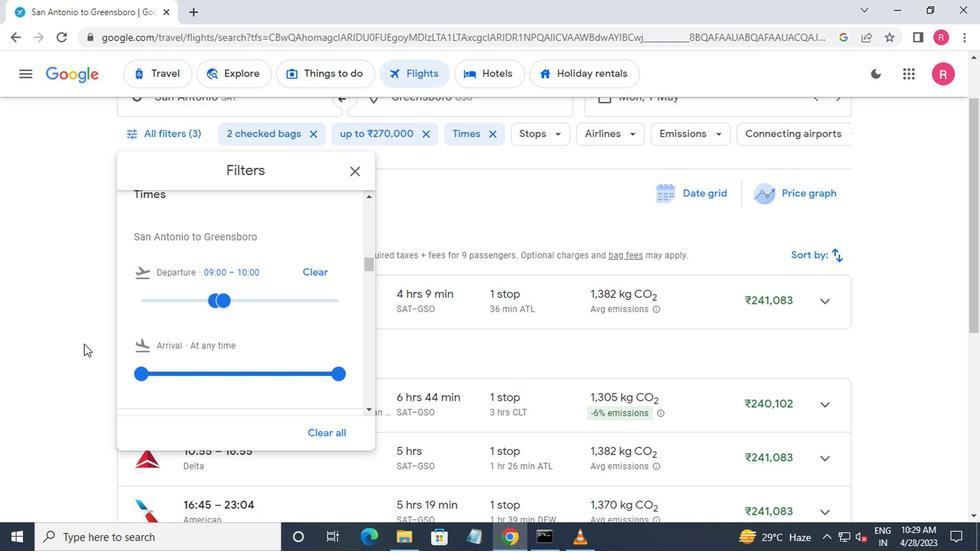 
Action: Mouse pressed left at (51, 339)
Screenshot: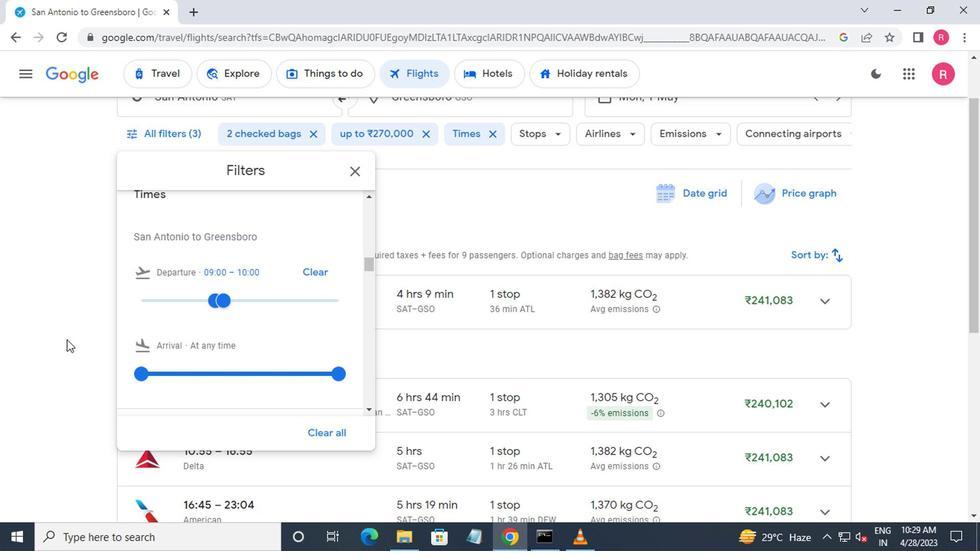 
Action: Mouse moved to (53, 359)
Screenshot: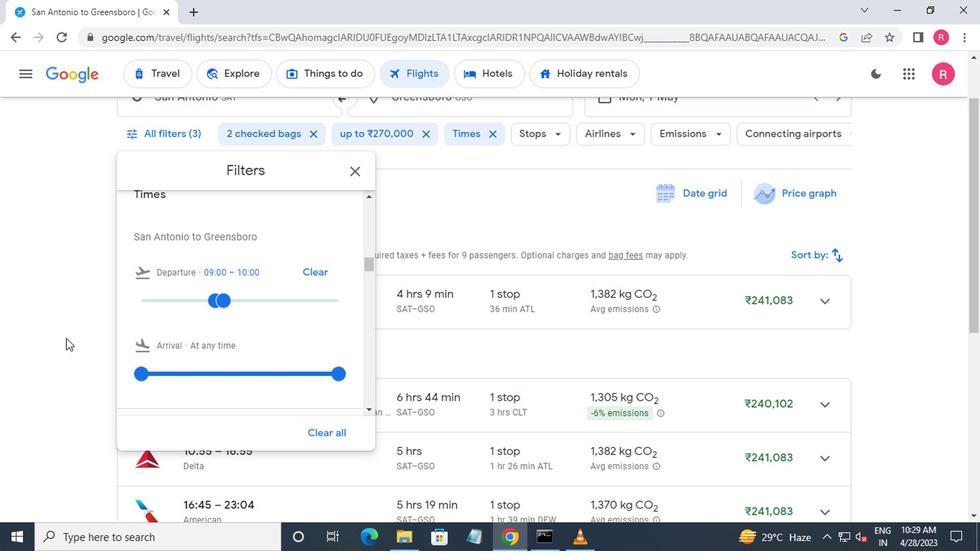 
